 Task: Create a blank project BackTech with privacy Public and default view as List and in the team Taskers . Create three sections in the project as To-Do, Doing and Done
Action: Mouse moved to (263, 336)
Screenshot: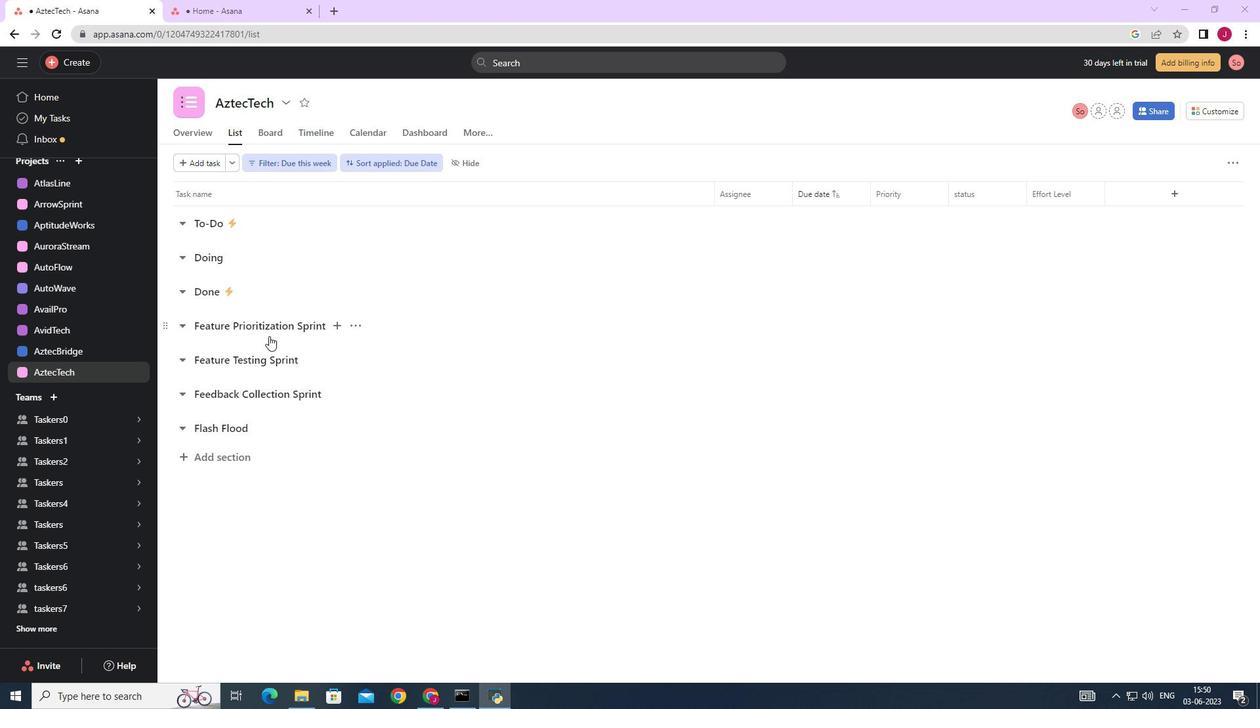 
Action: Mouse scrolled (263, 336) with delta (0, 0)
Screenshot: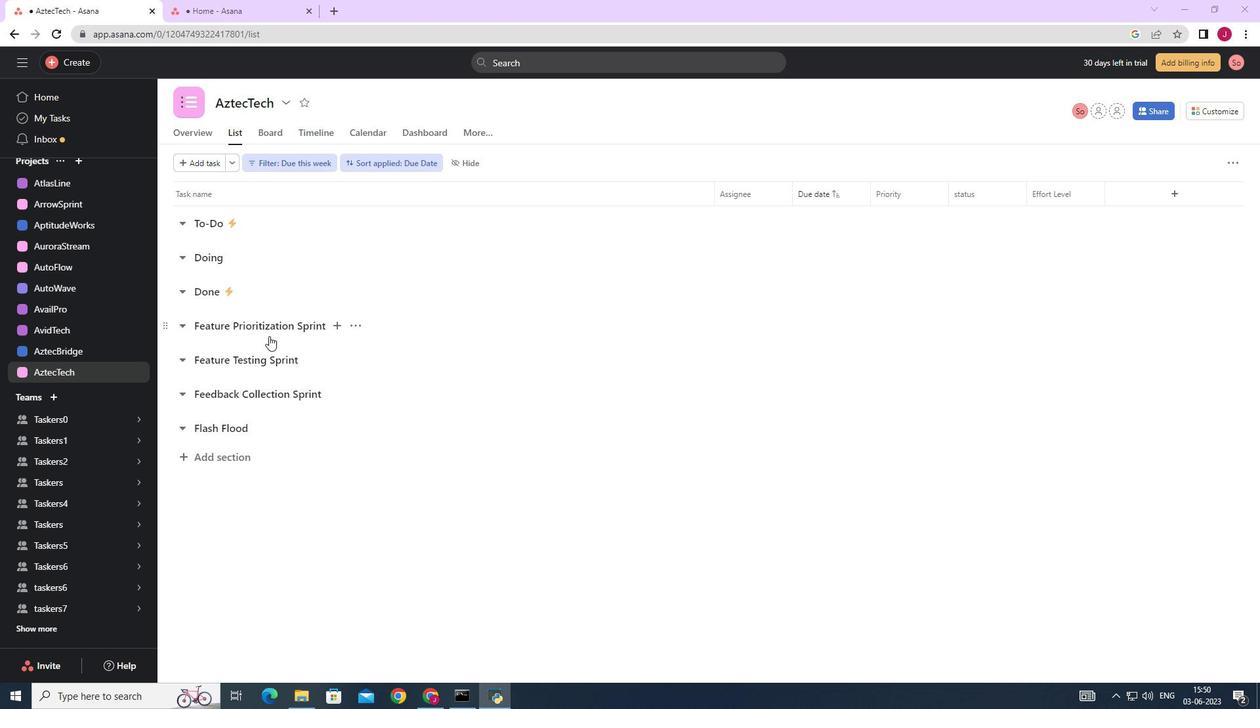 
Action: Mouse scrolled (263, 336) with delta (0, 0)
Screenshot: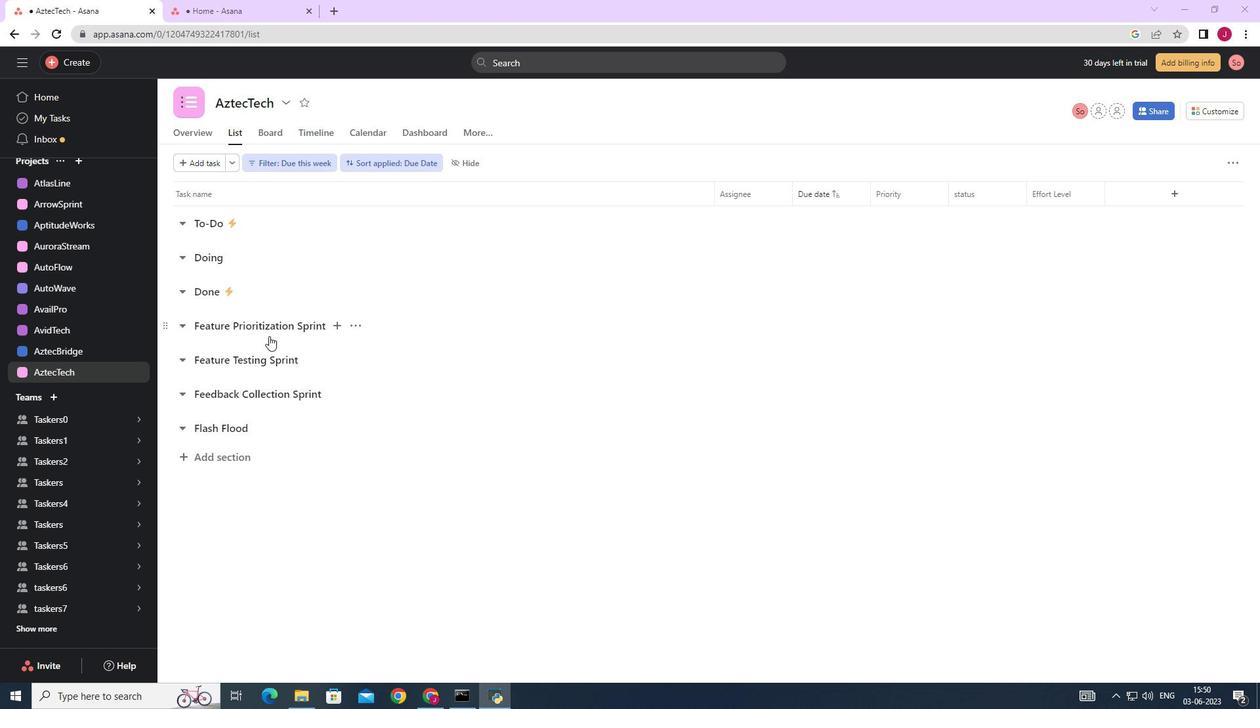 
Action: Mouse scrolled (263, 336) with delta (0, 0)
Screenshot: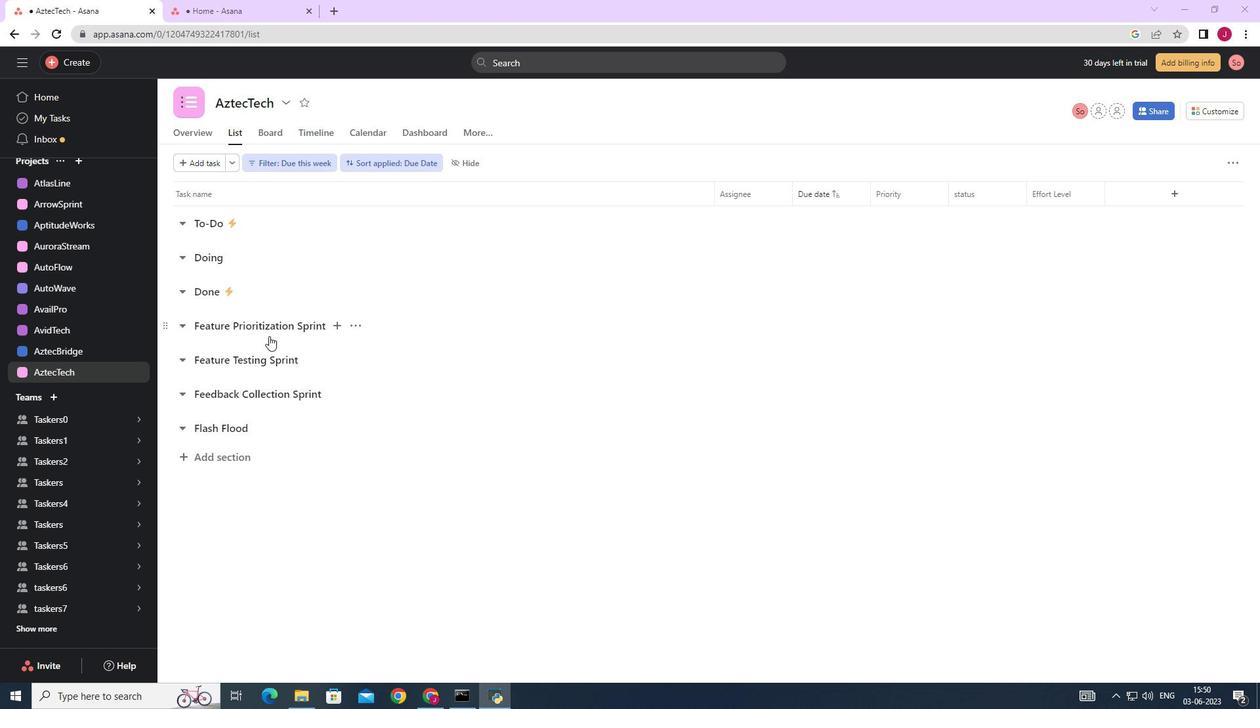 
Action: Mouse scrolled (263, 336) with delta (0, 0)
Screenshot: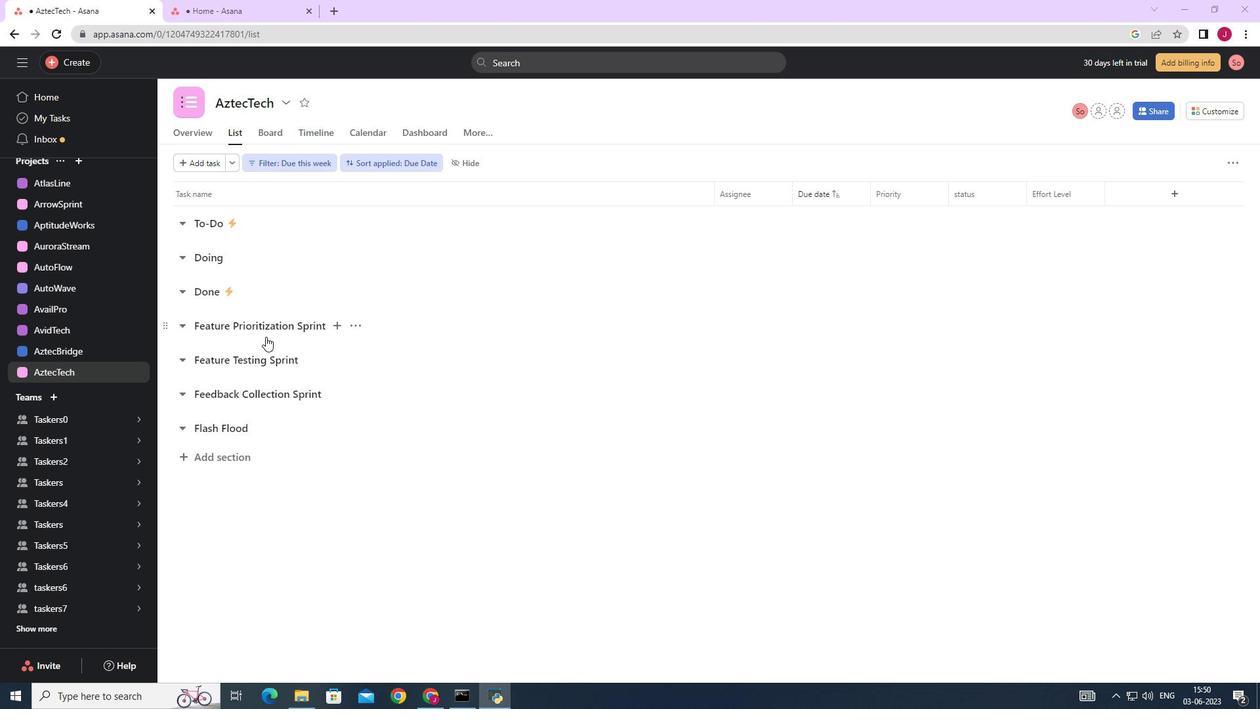 
Action: Mouse scrolled (263, 336) with delta (0, 0)
Screenshot: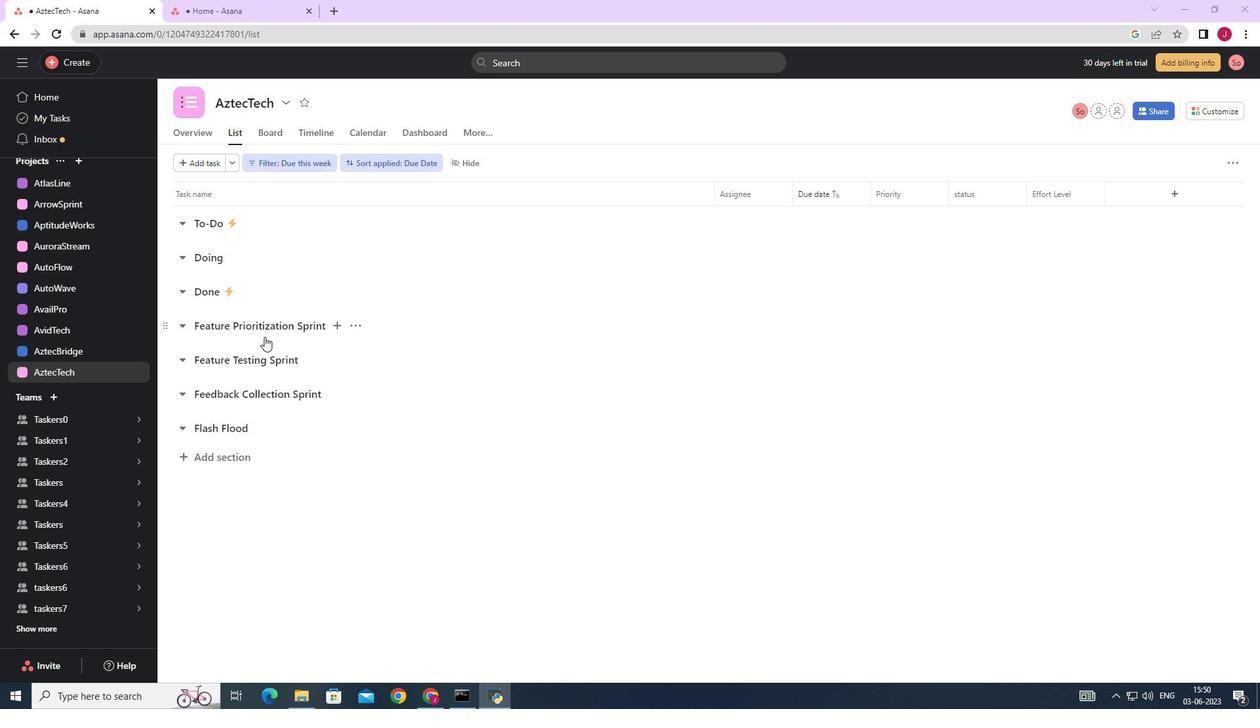 
Action: Mouse moved to (70, 173)
Screenshot: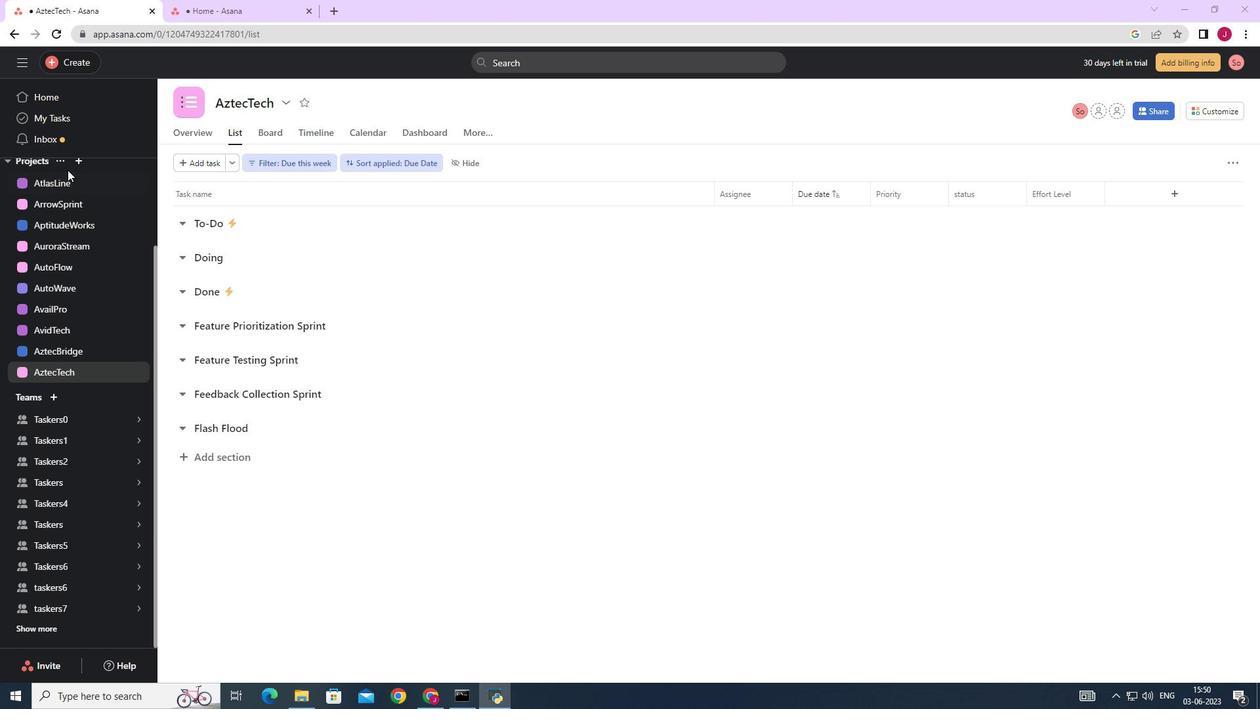 
Action: Mouse scrolled (70, 173) with delta (0, 0)
Screenshot: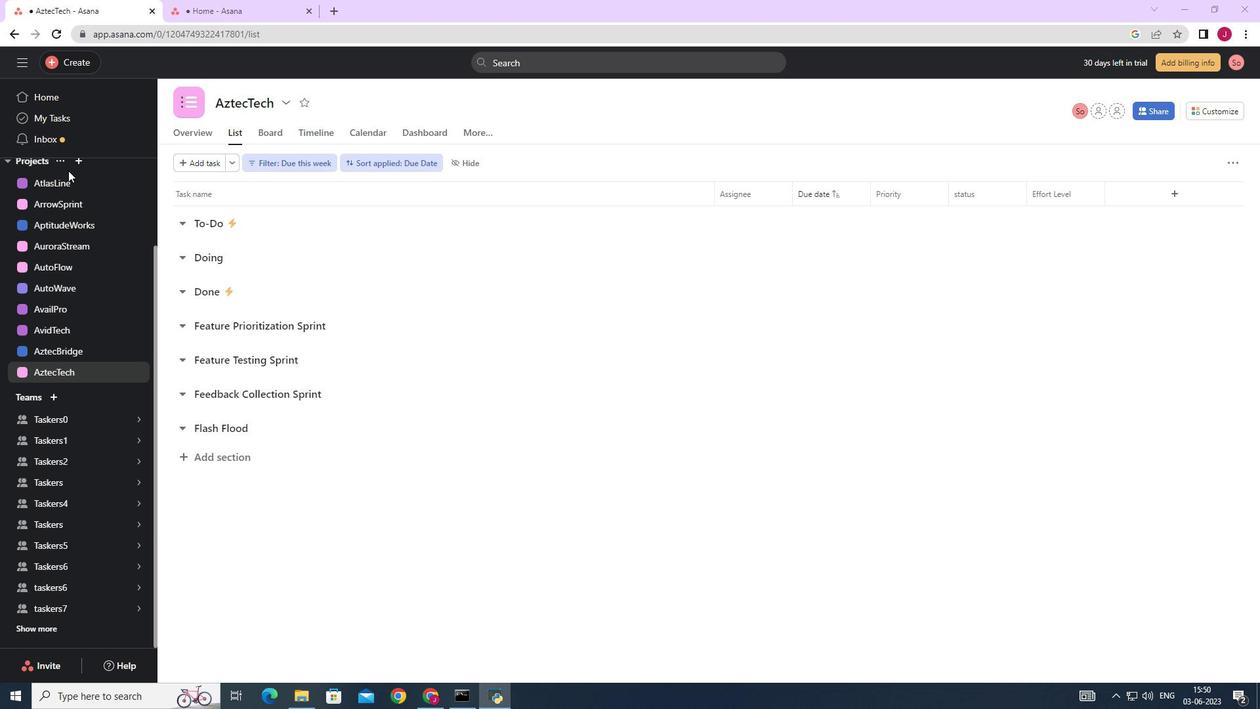 
Action: Mouse scrolled (70, 173) with delta (0, 0)
Screenshot: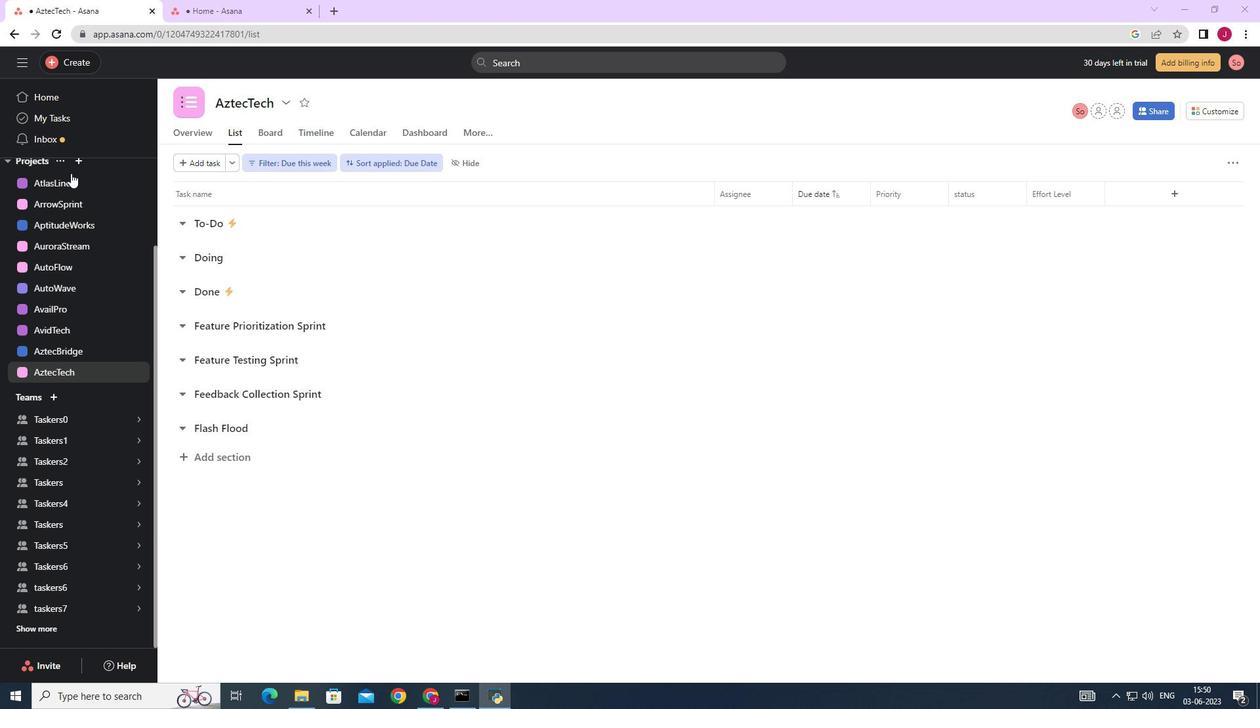 
Action: Mouse moved to (72, 267)
Screenshot: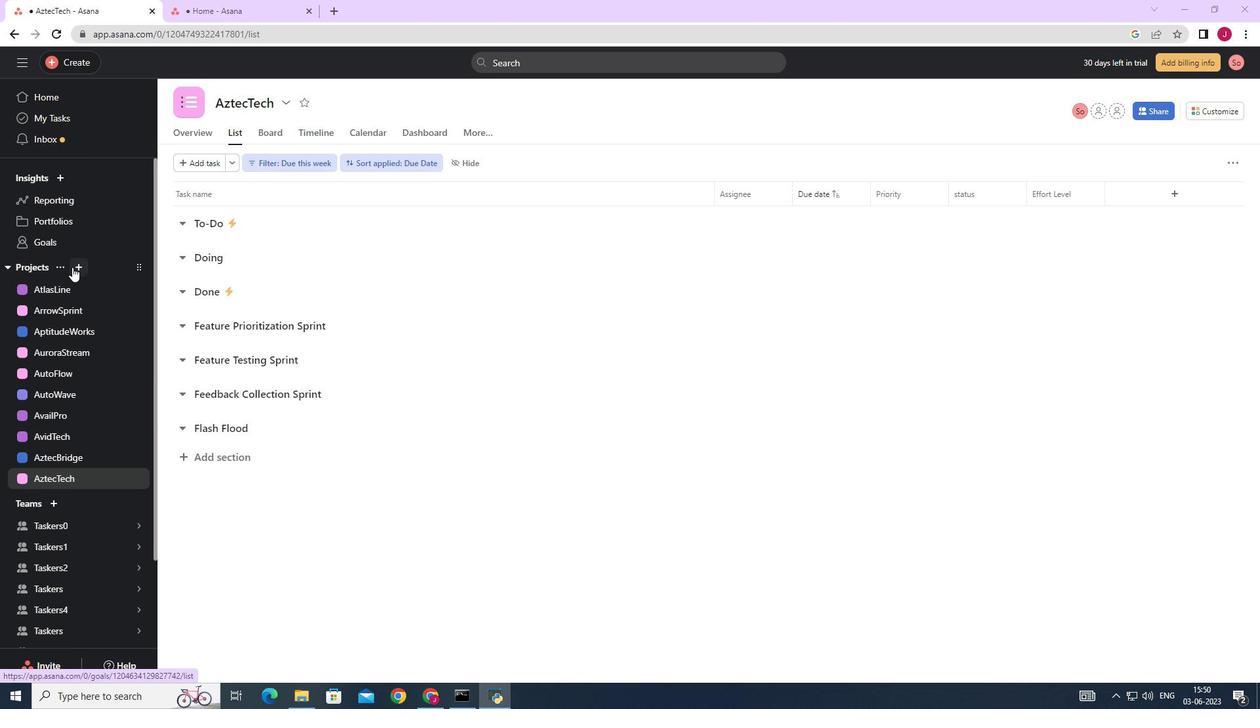
Action: Mouse pressed left at (72, 267)
Screenshot: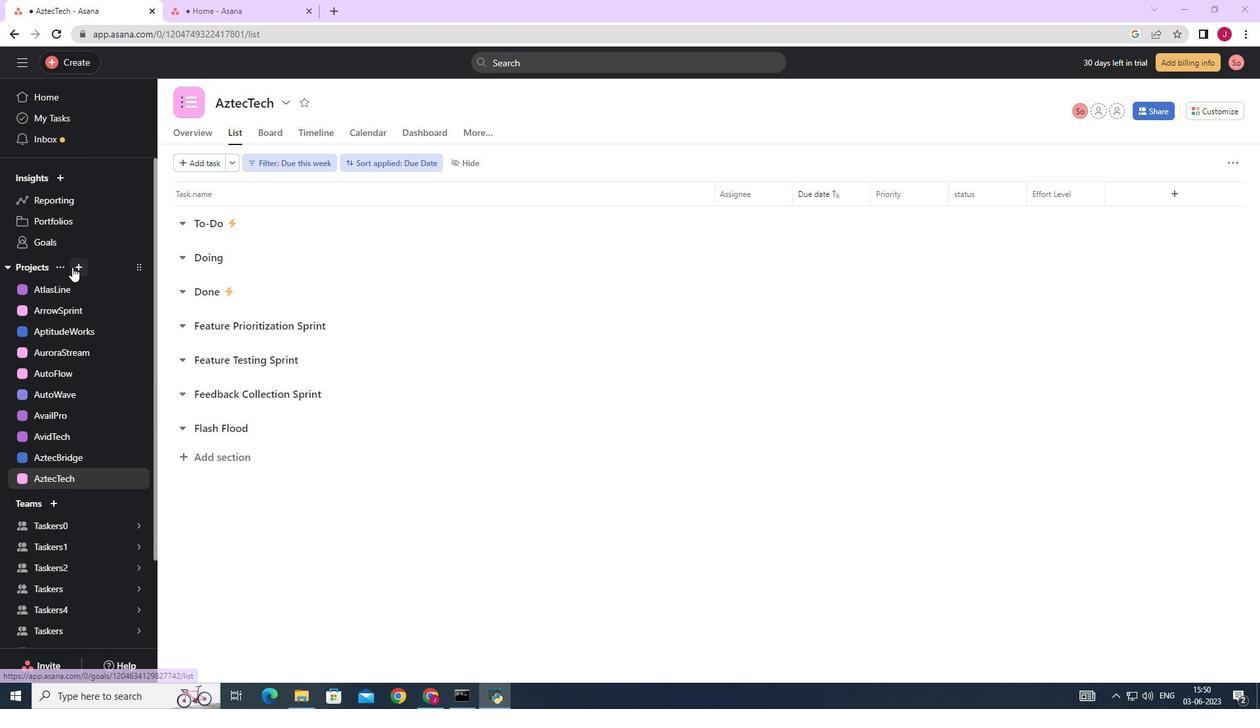 
Action: Mouse moved to (114, 292)
Screenshot: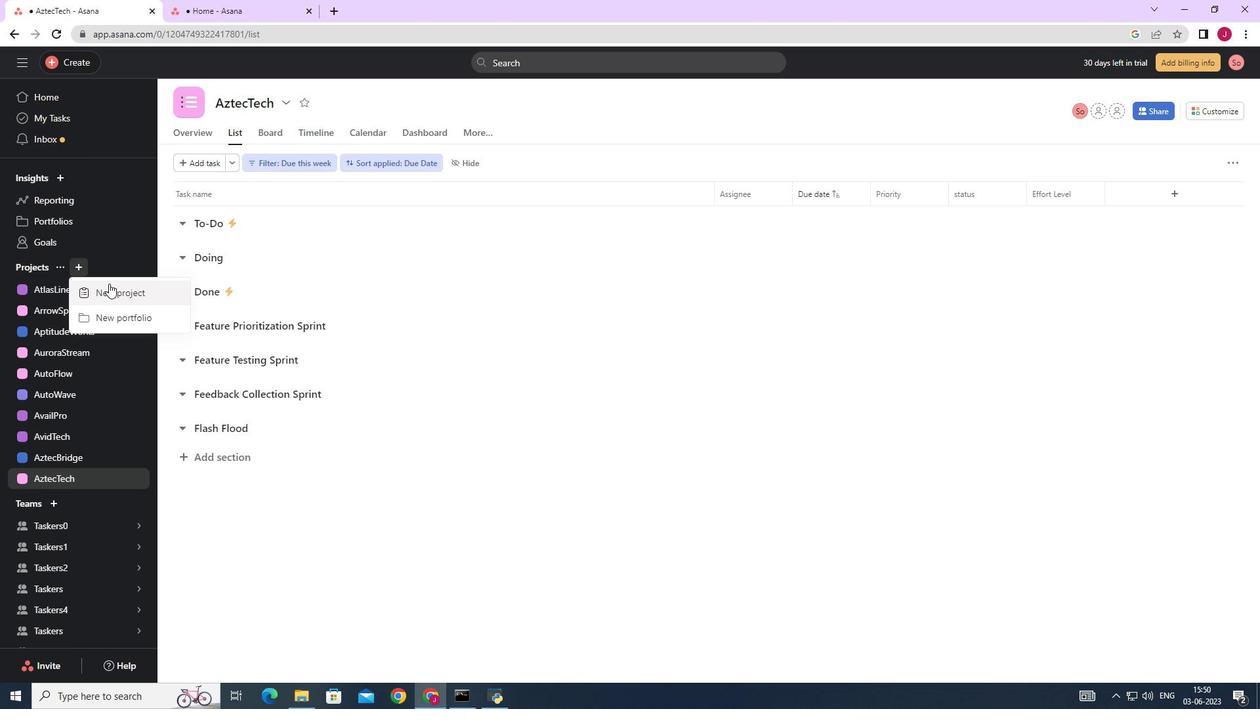 
Action: Mouse pressed left at (114, 292)
Screenshot: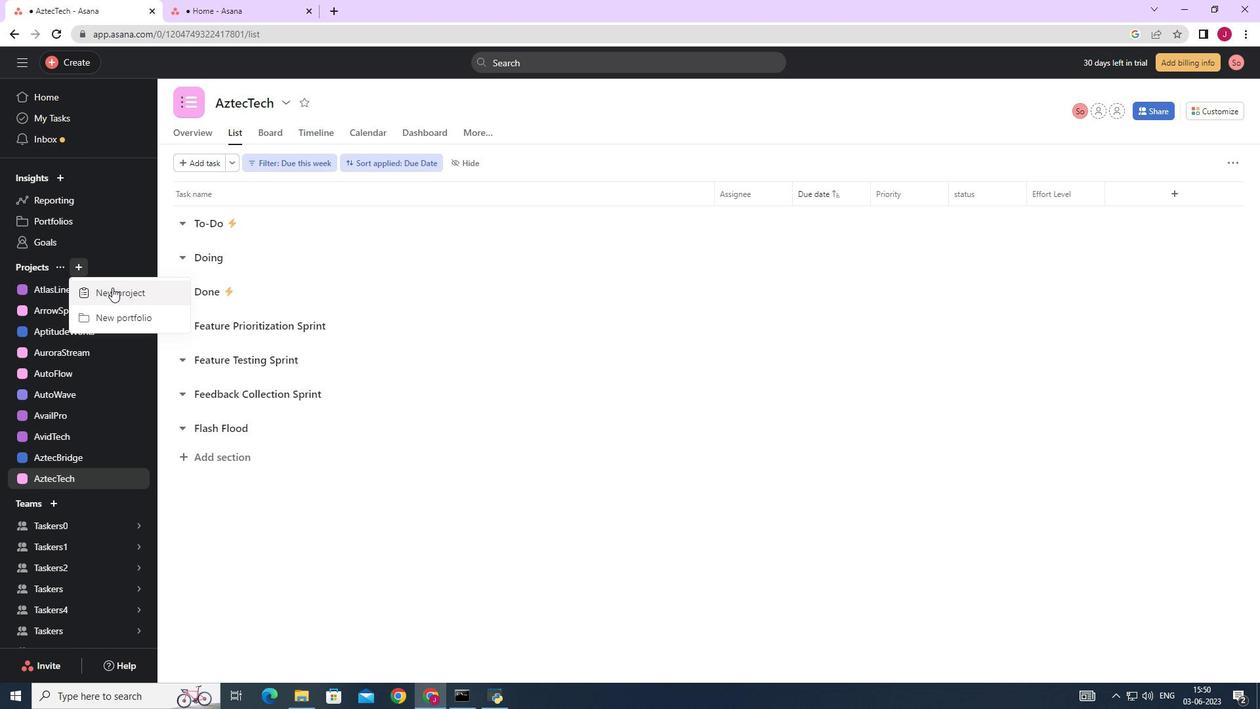 
Action: Mouse moved to (528, 272)
Screenshot: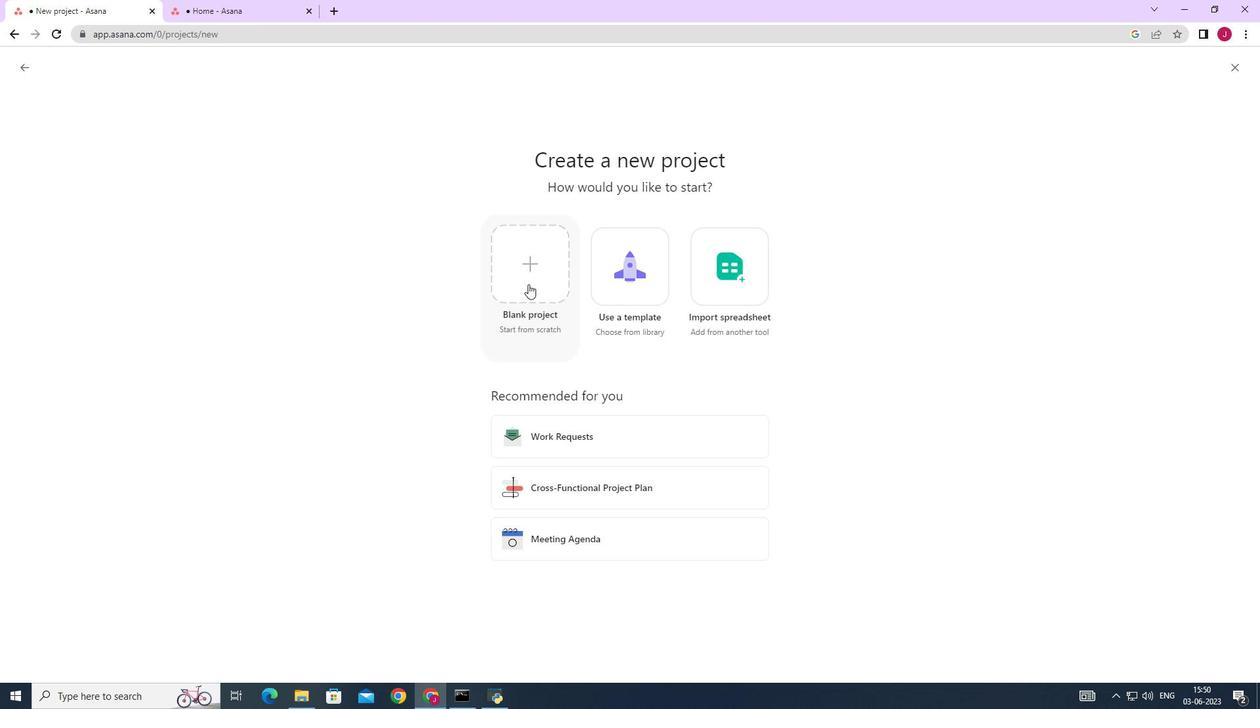 
Action: Mouse pressed left at (528, 272)
Screenshot: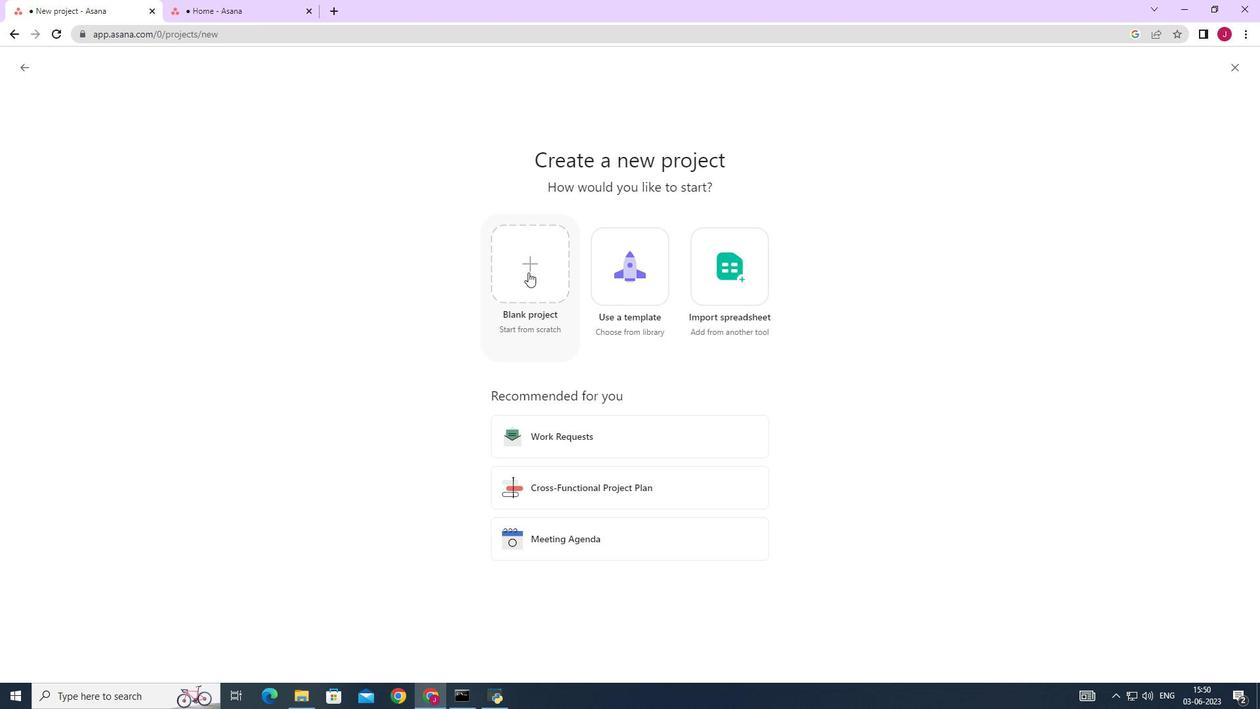 
Action: Mouse moved to (317, 175)
Screenshot: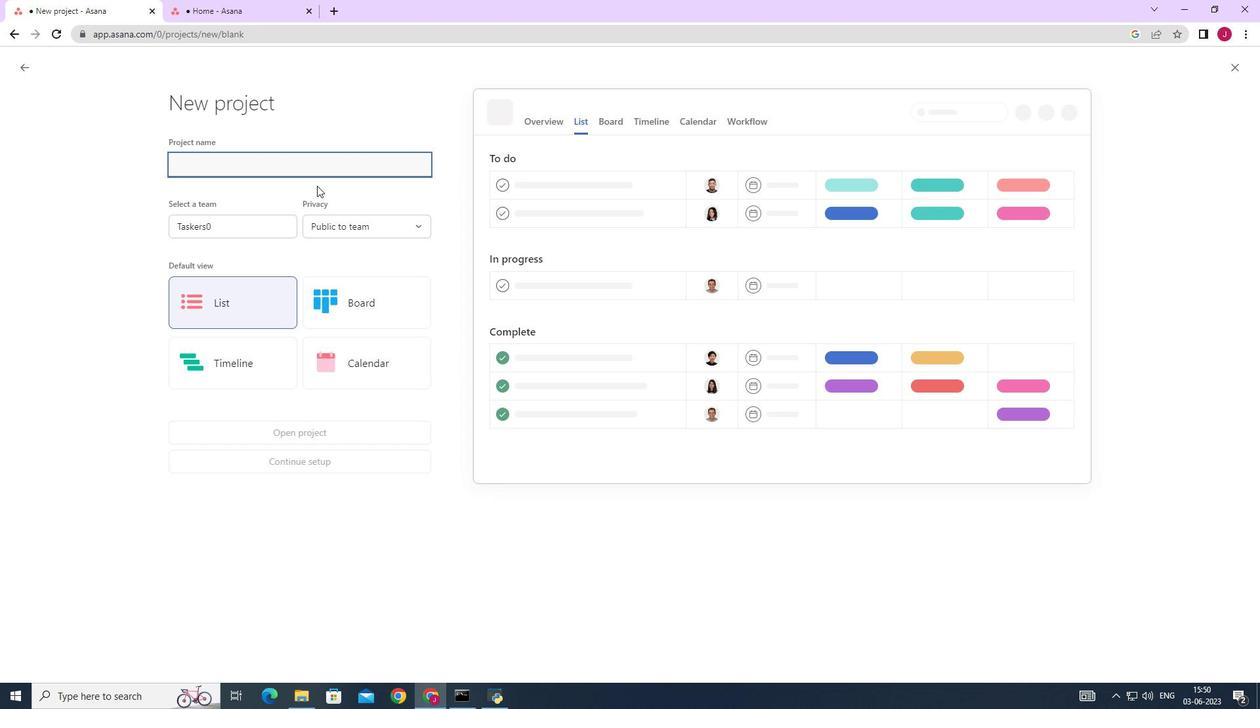 
Action: Key pressed <Key.caps_lock>B<Key.caps_lock>ack<Key.space><Key.backspace><Key.caps_lock>T<Key.caps_lock>ech
Screenshot: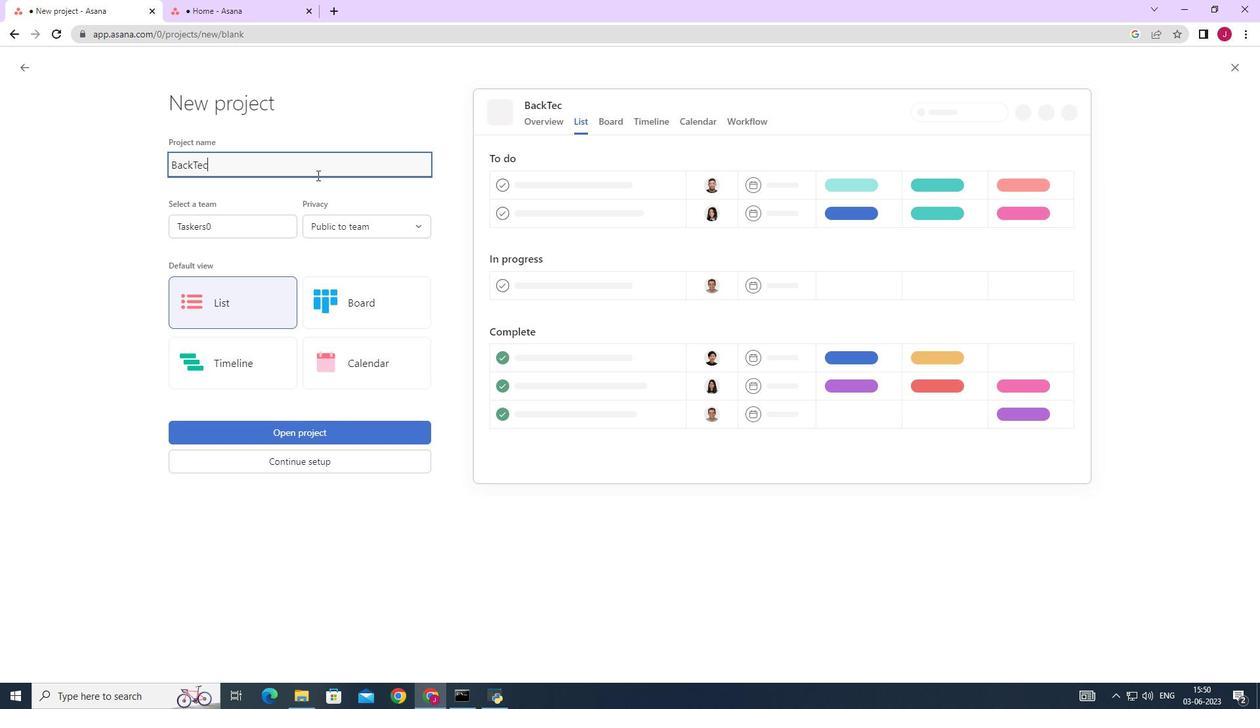 
Action: Mouse moved to (247, 221)
Screenshot: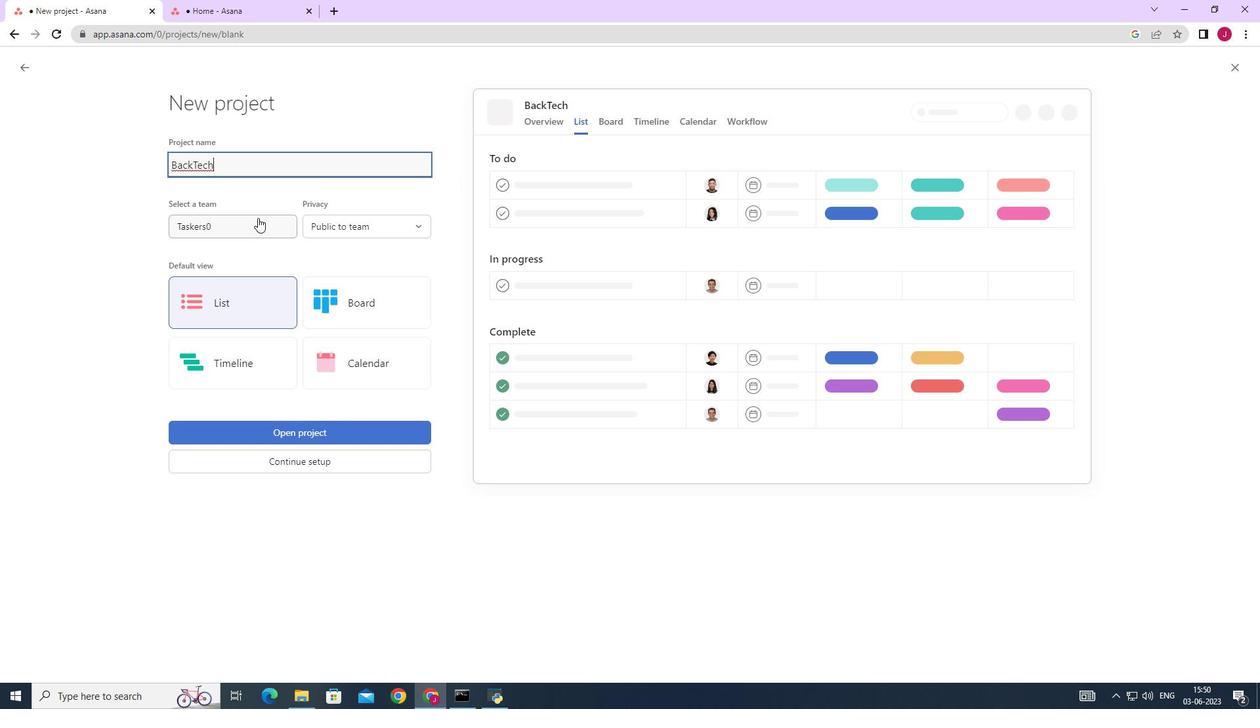 
Action: Mouse pressed left at (247, 221)
Screenshot: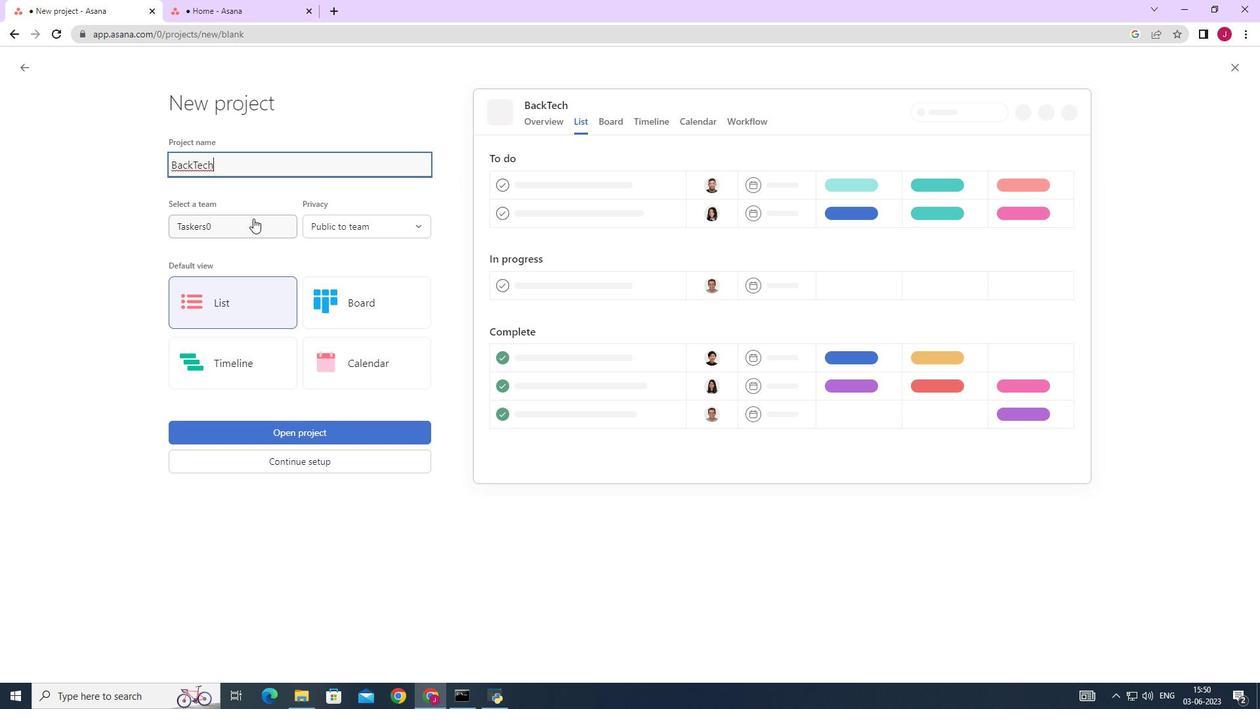 
Action: Mouse moved to (234, 250)
Screenshot: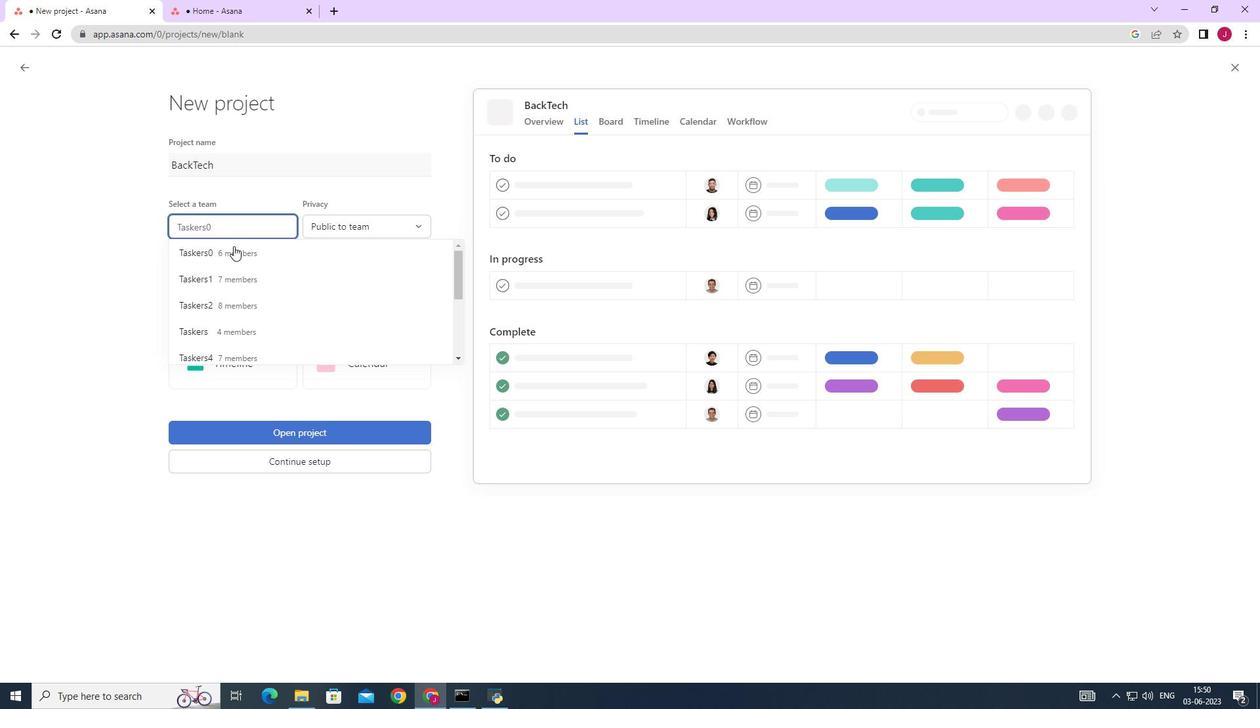
Action: Mouse pressed left at (234, 250)
Screenshot: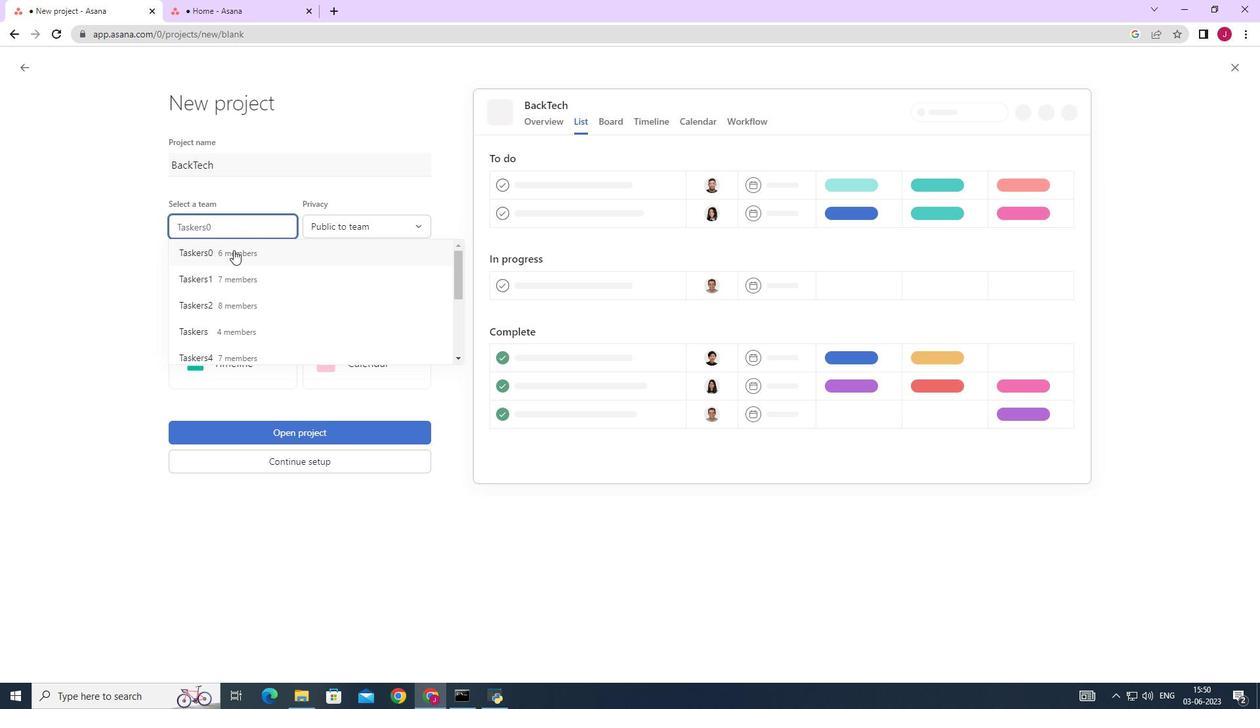 
Action: Mouse moved to (362, 224)
Screenshot: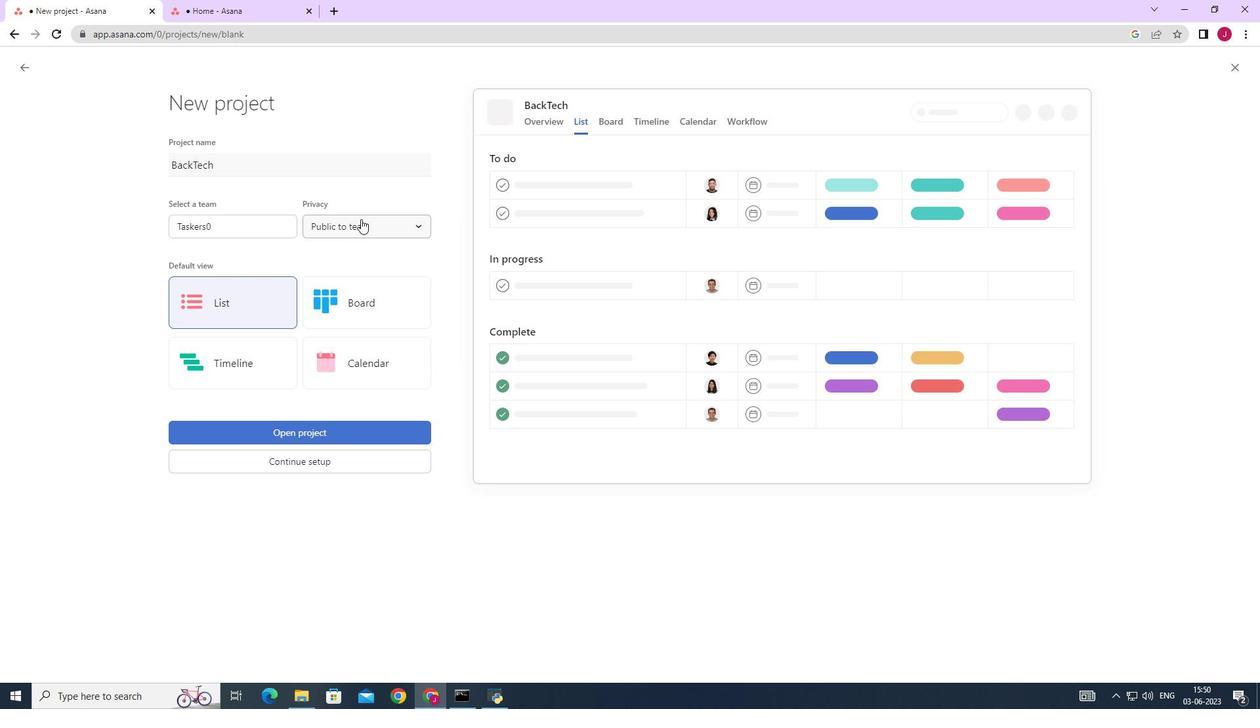 
Action: Mouse pressed left at (362, 224)
Screenshot: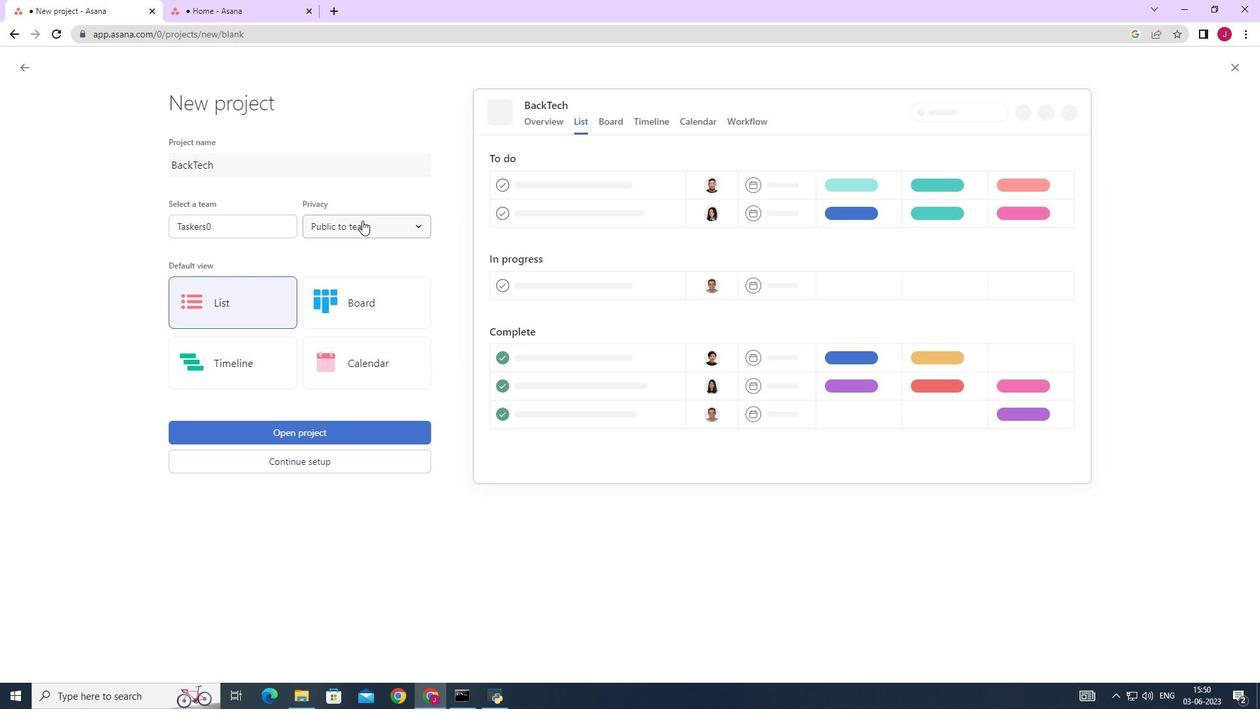 
Action: Mouse moved to (361, 249)
Screenshot: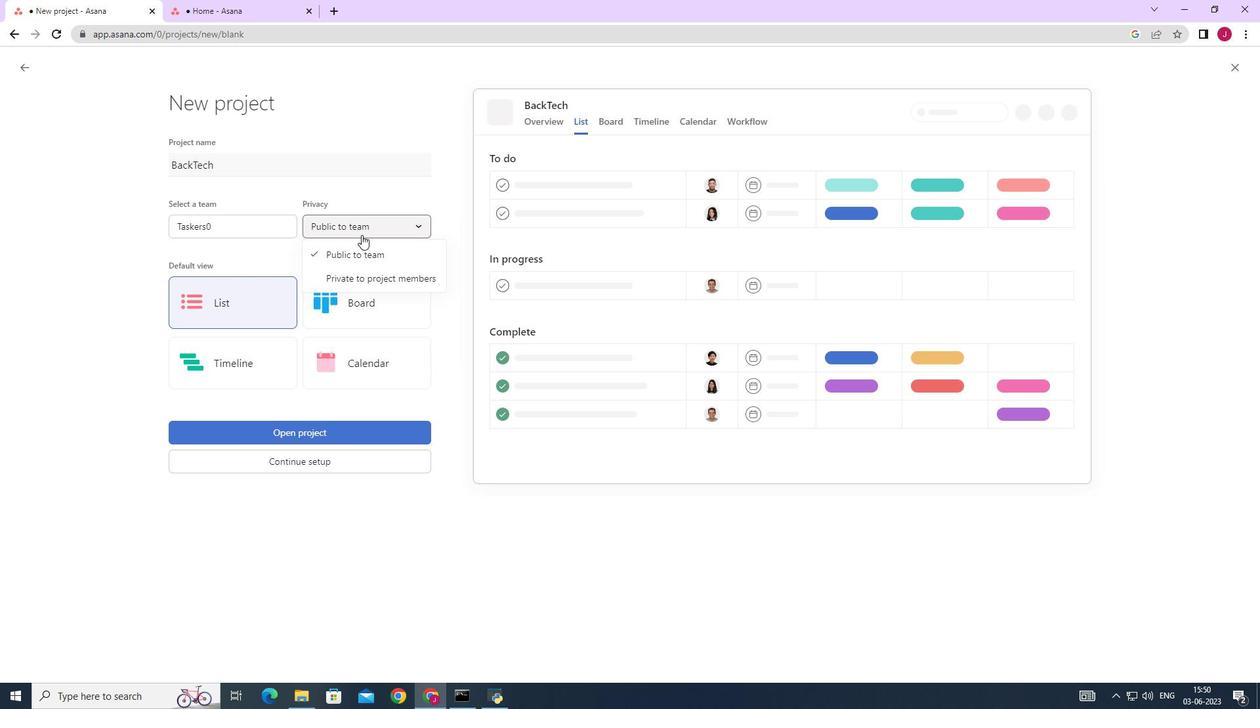 
Action: Mouse pressed left at (361, 249)
Screenshot: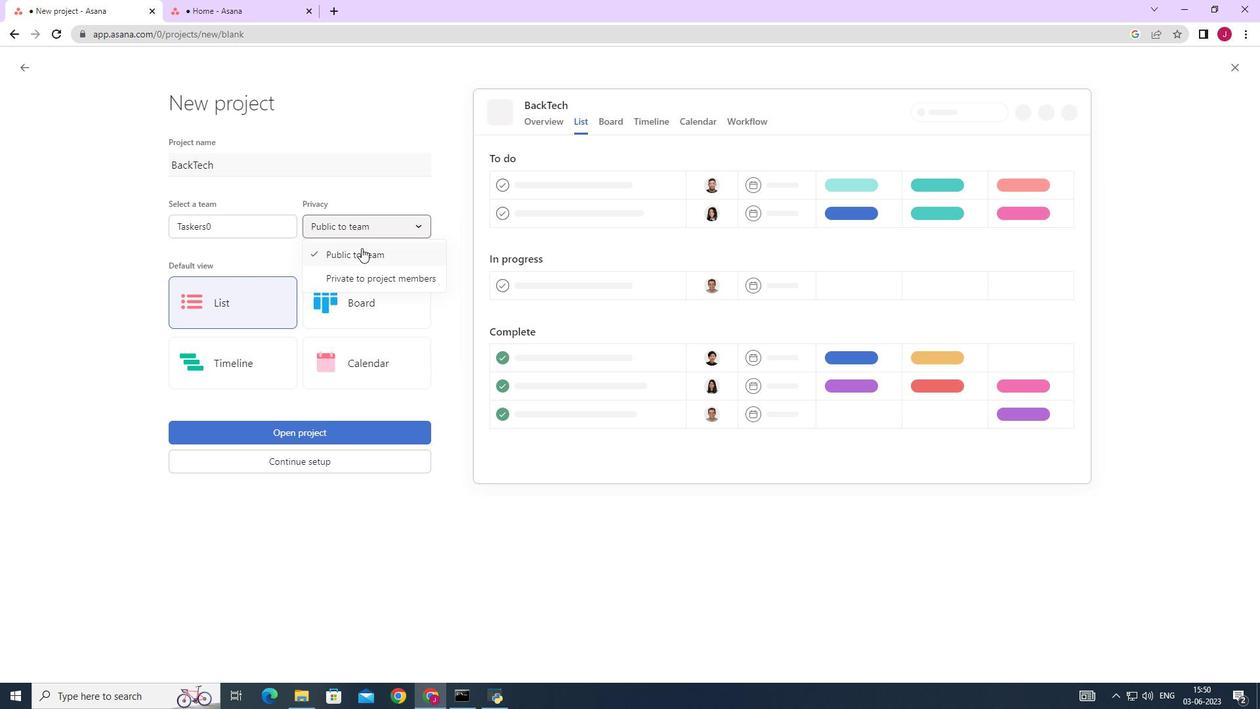 
Action: Mouse moved to (238, 307)
Screenshot: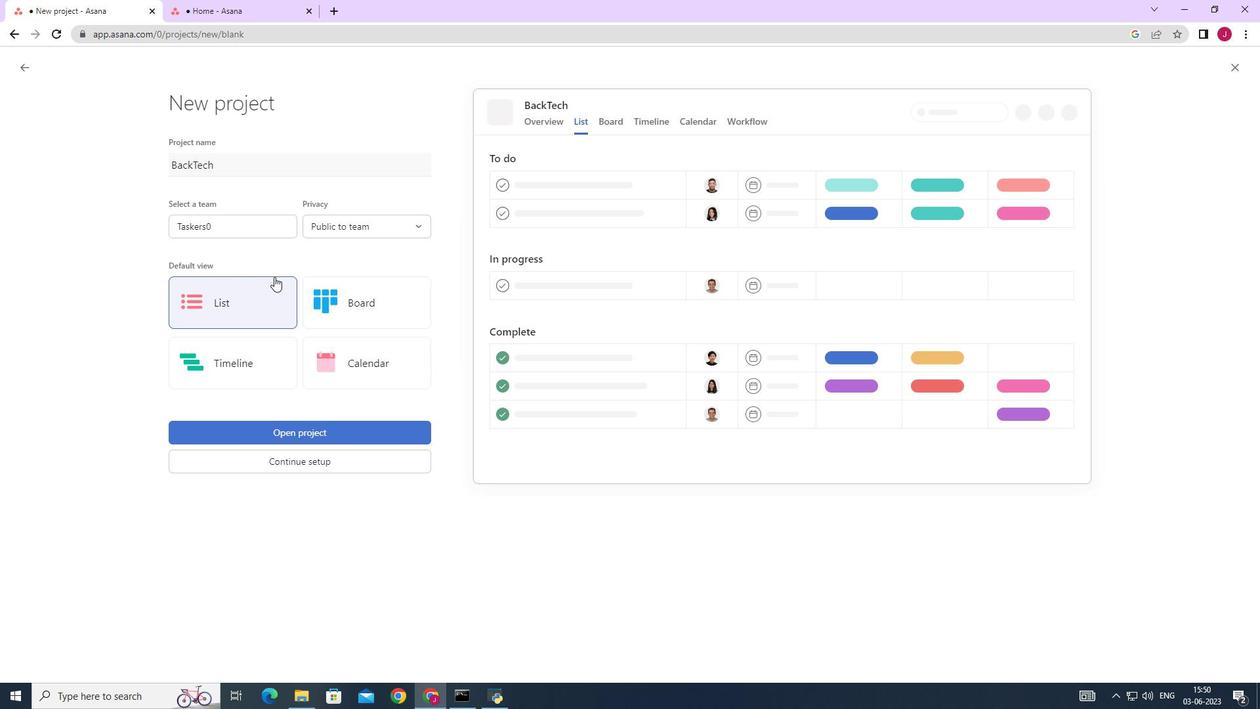 
Action: Mouse pressed left at (238, 307)
Screenshot: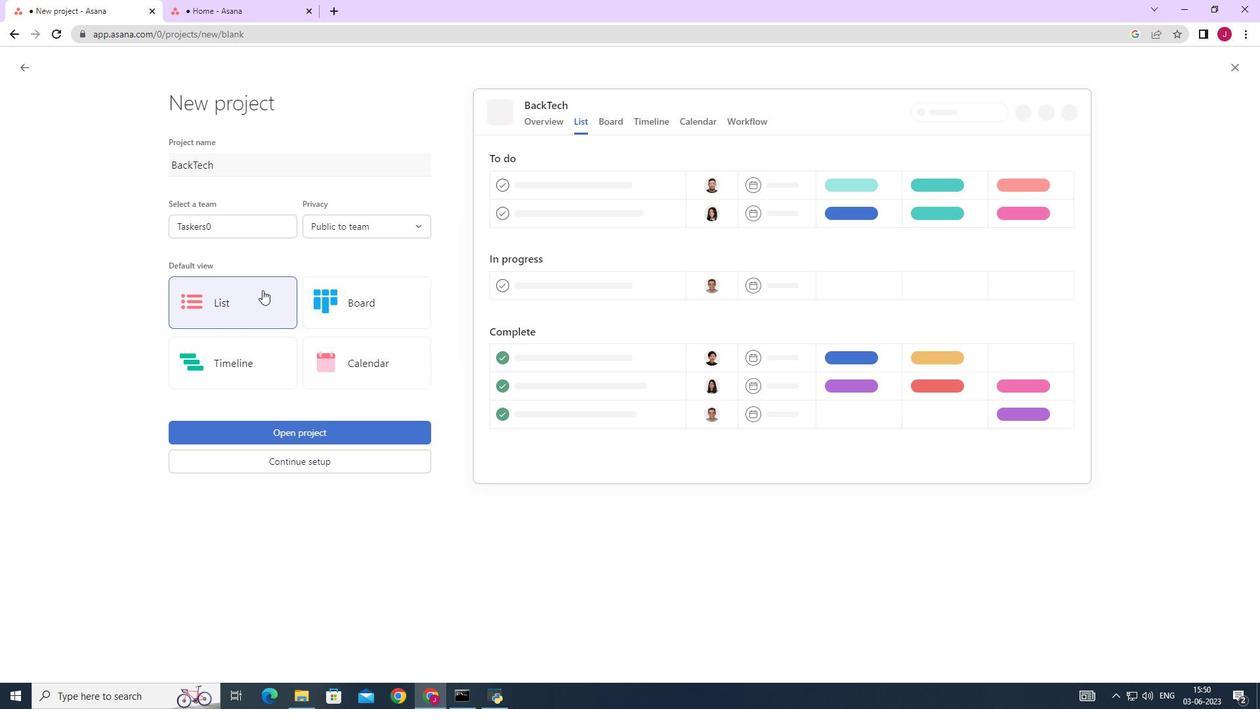 
Action: Mouse moved to (304, 432)
Screenshot: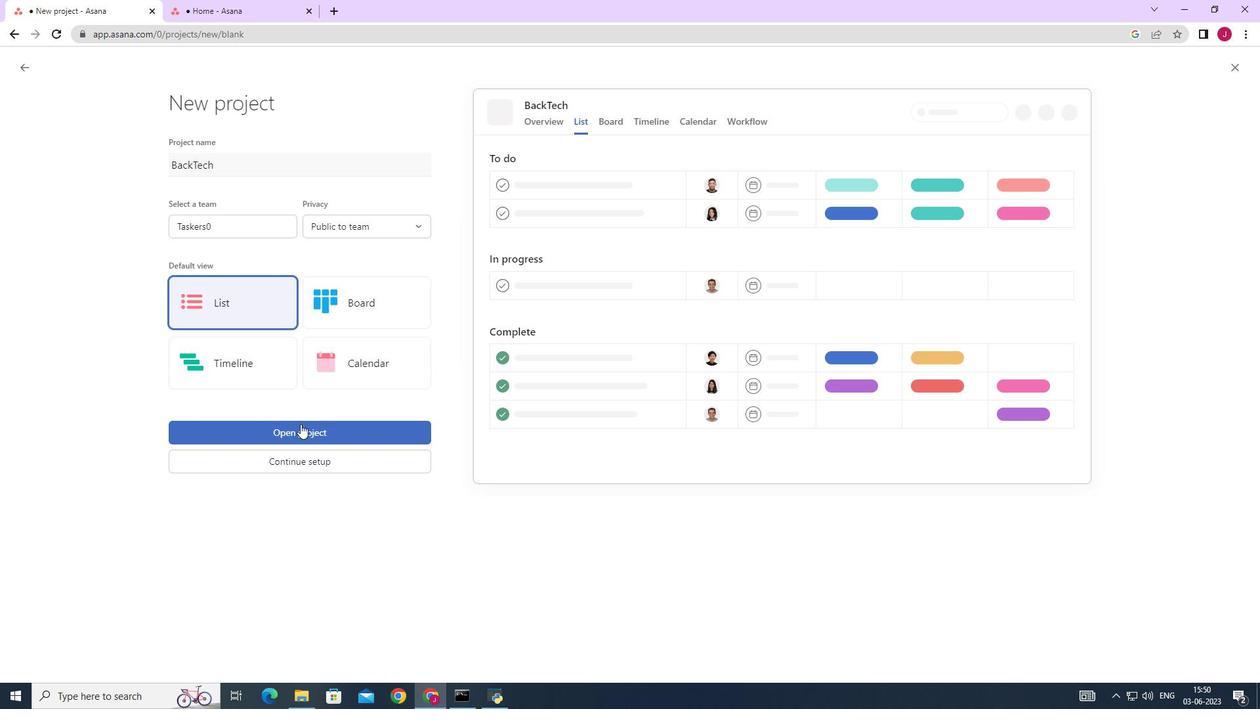 
Action: Mouse pressed left at (304, 432)
Screenshot: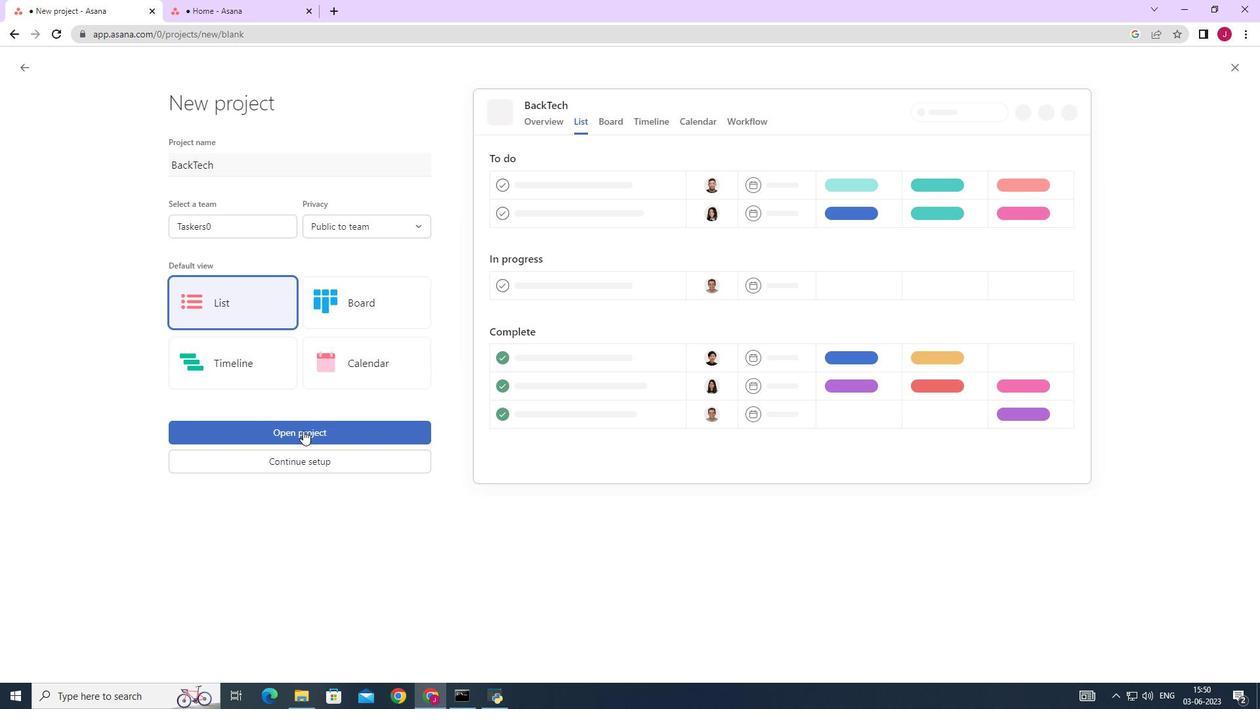 
Action: Mouse moved to (232, 287)
Screenshot: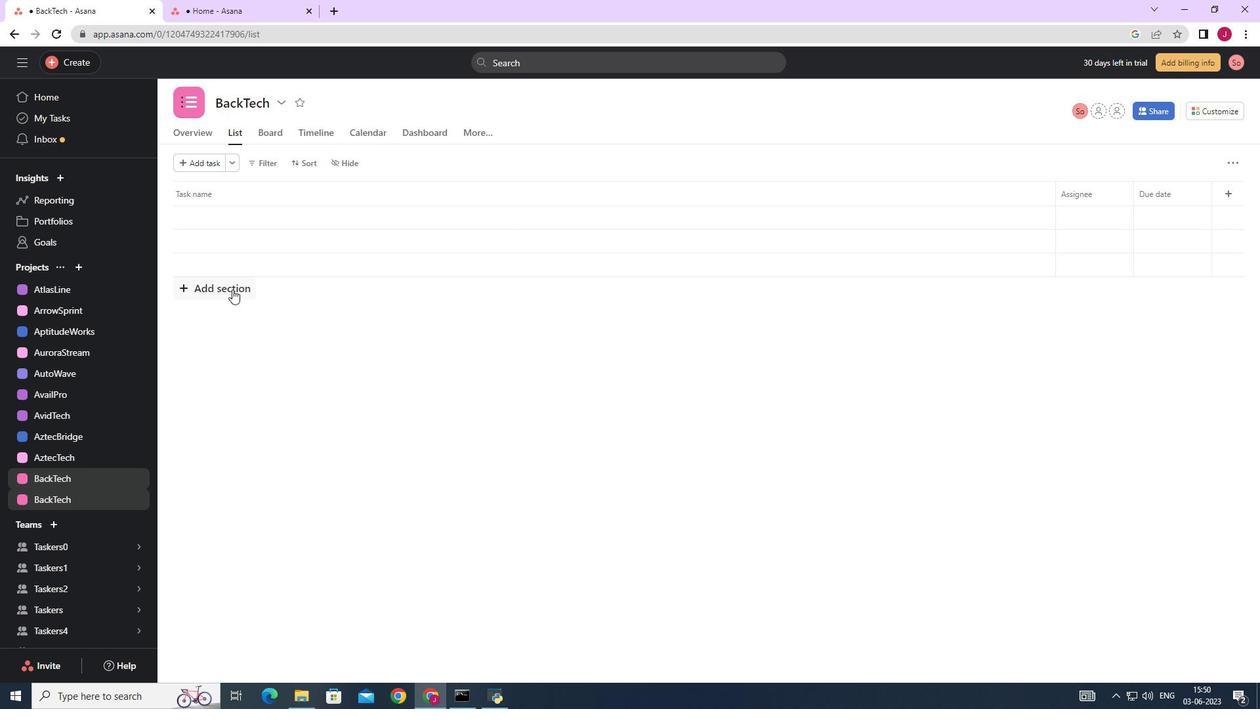 
Action: Mouse pressed left at (232, 287)
Screenshot: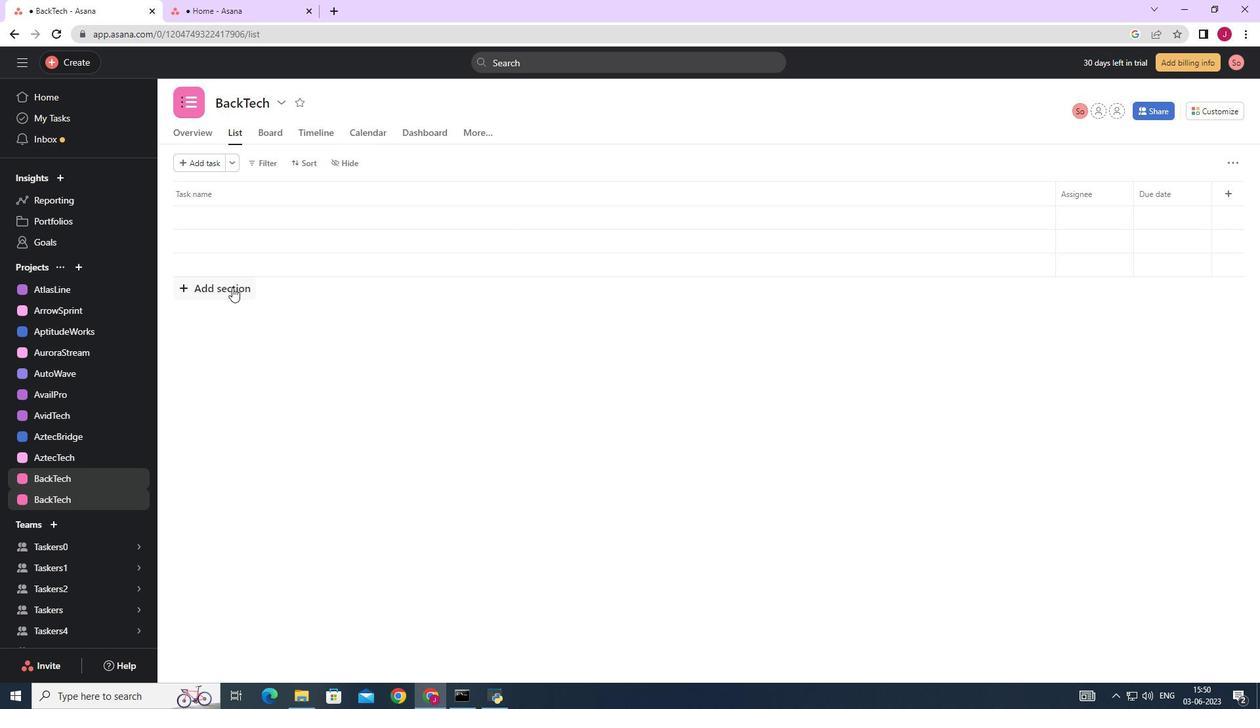 
Action: Mouse moved to (232, 286)
Screenshot: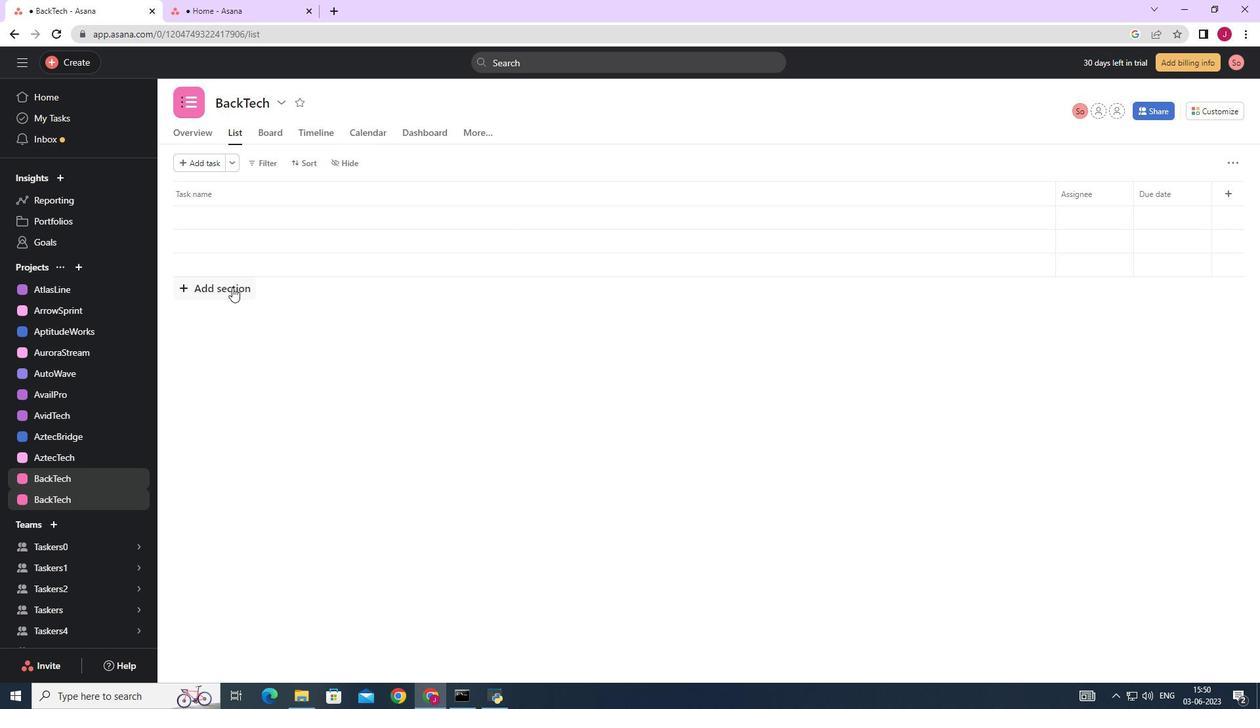 
Action: Key pressed <Key.caps_lock>T<Key.caps_lock>o-<Key.caps_lock>D<Key.caps_lock>o
Screenshot: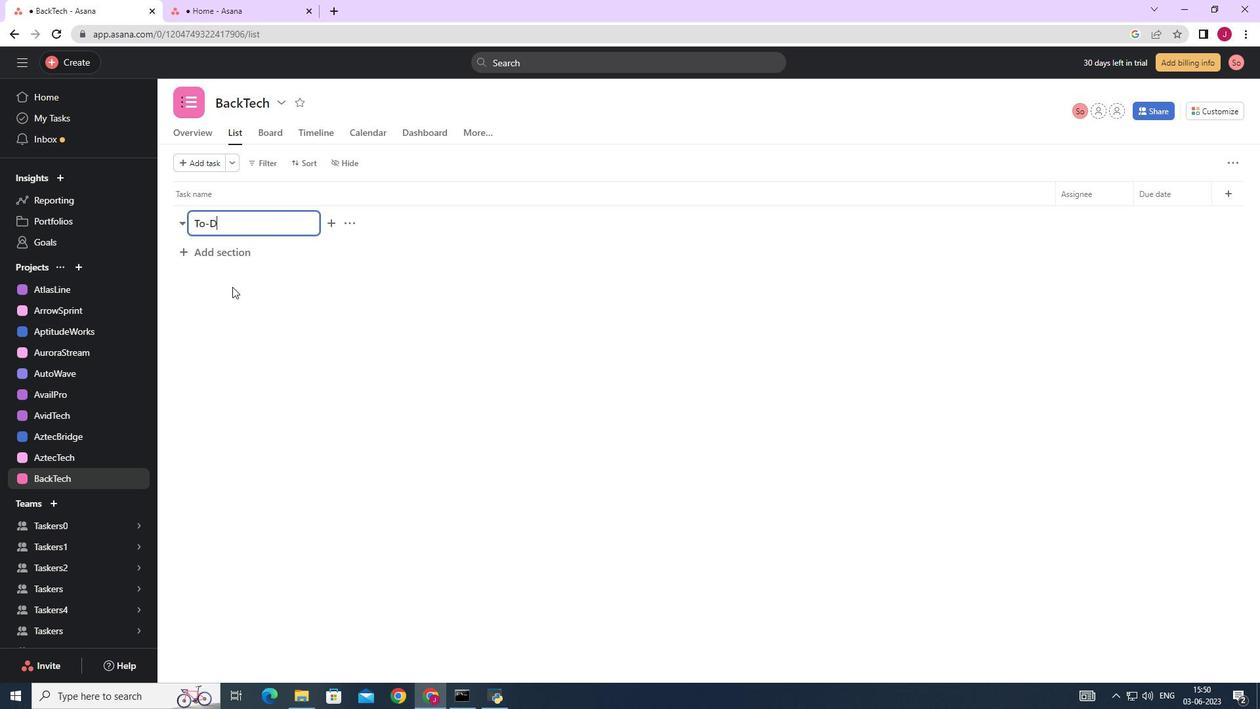 
Action: Mouse moved to (246, 253)
Screenshot: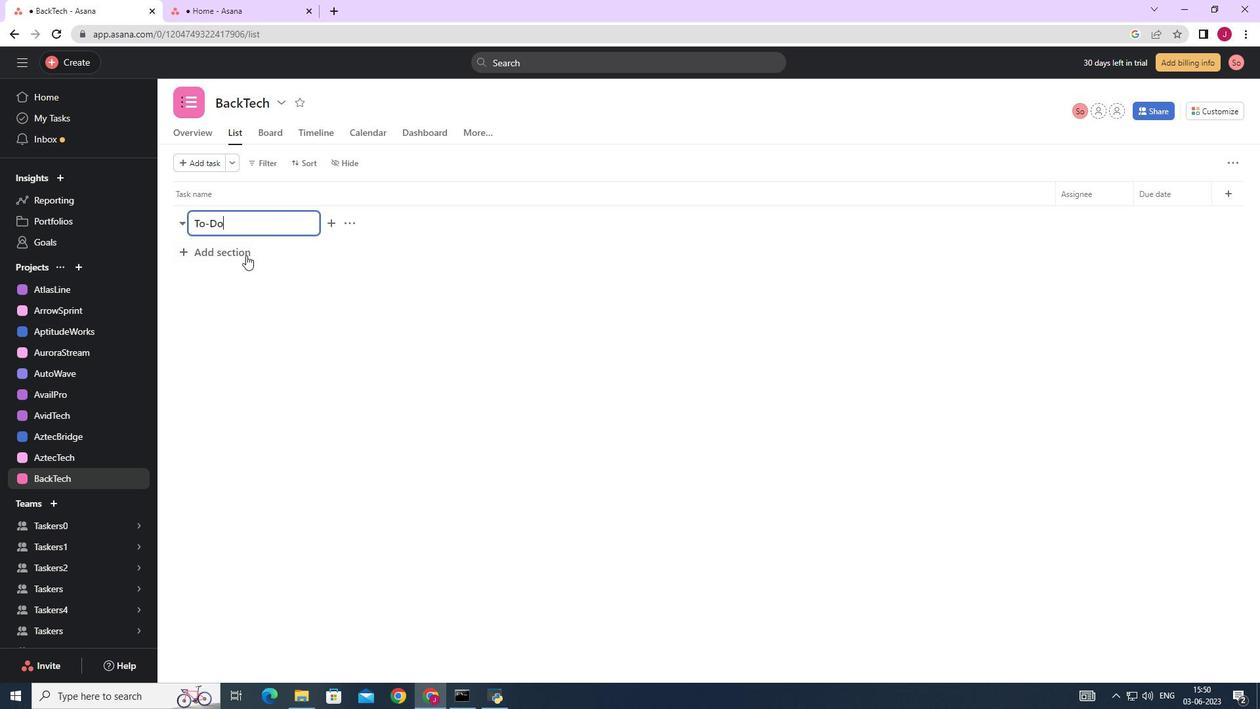 
Action: Mouse pressed left at (246, 253)
Screenshot: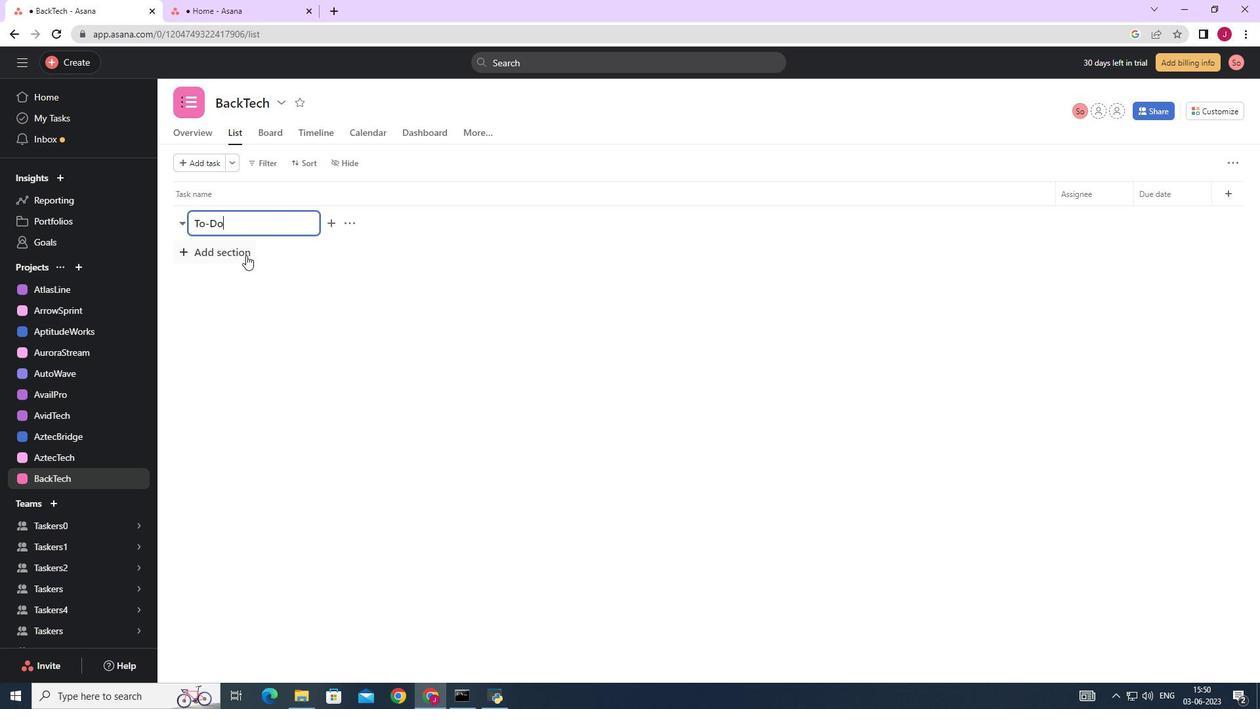 
Action: Mouse moved to (246, 253)
Screenshot: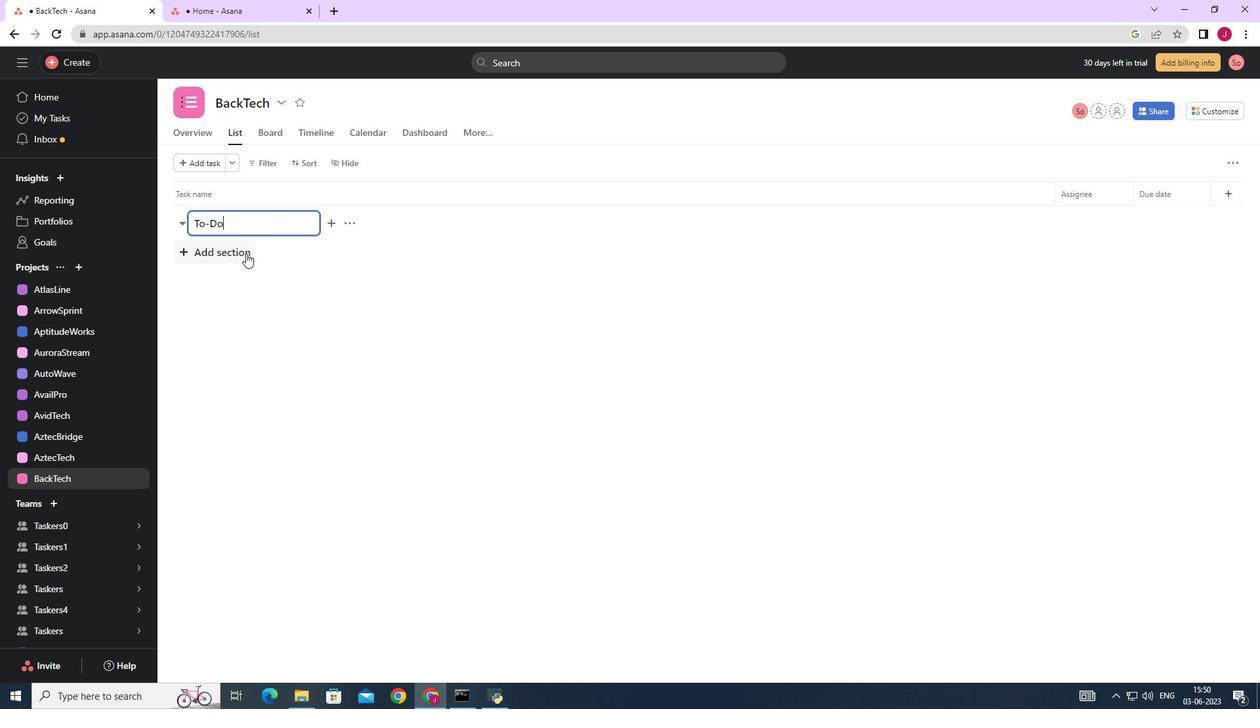 
Action: Key pressed <Key.caps_lock>D<Key.caps_lock>oing
Screenshot: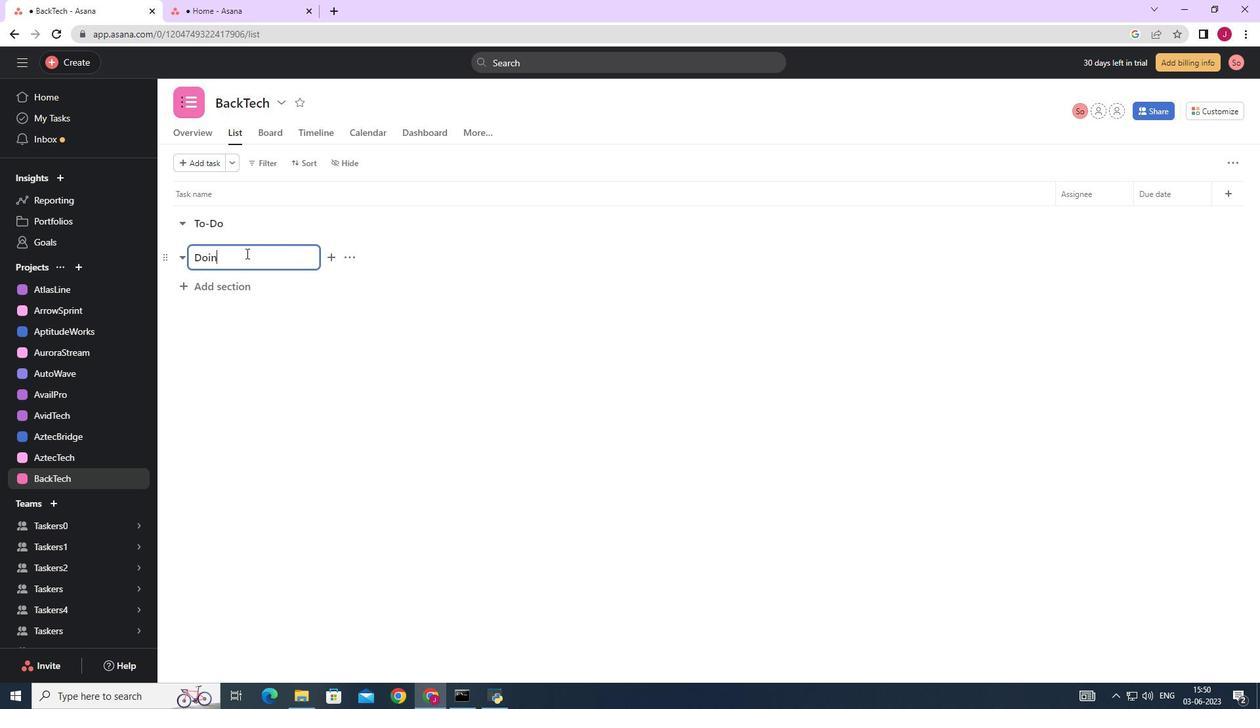 
Action: Mouse moved to (224, 286)
Screenshot: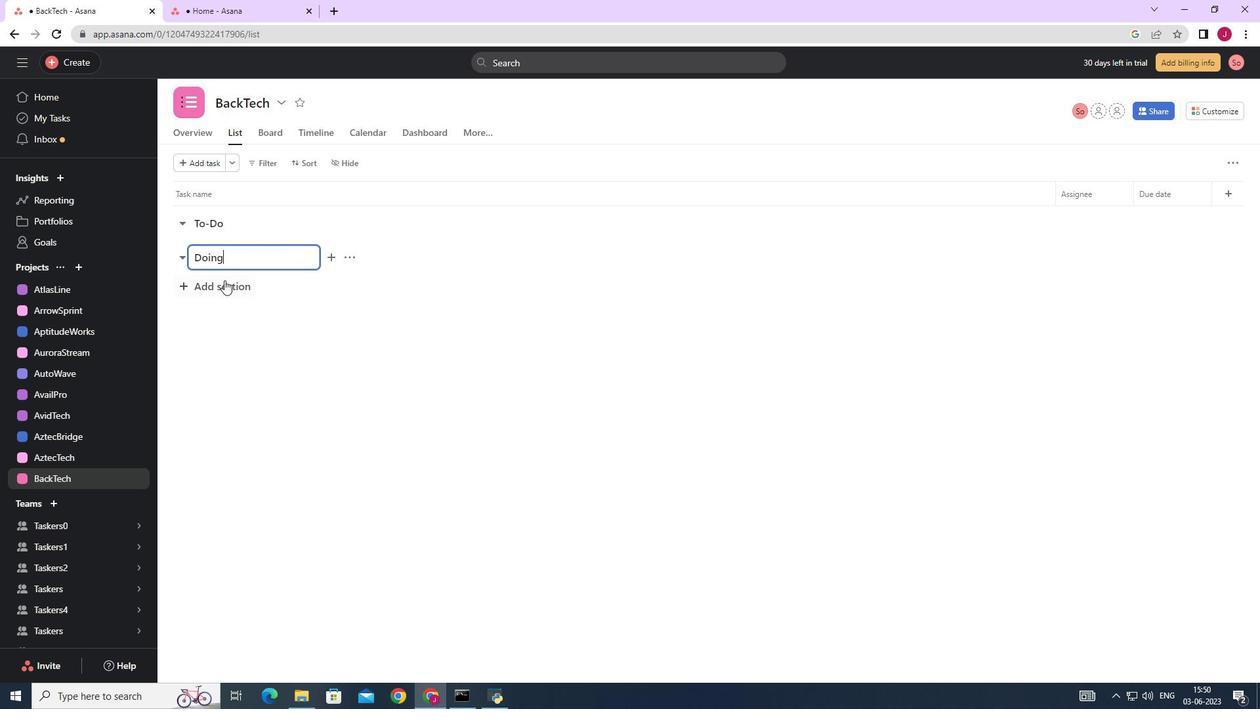
Action: Mouse pressed left at (224, 286)
Screenshot: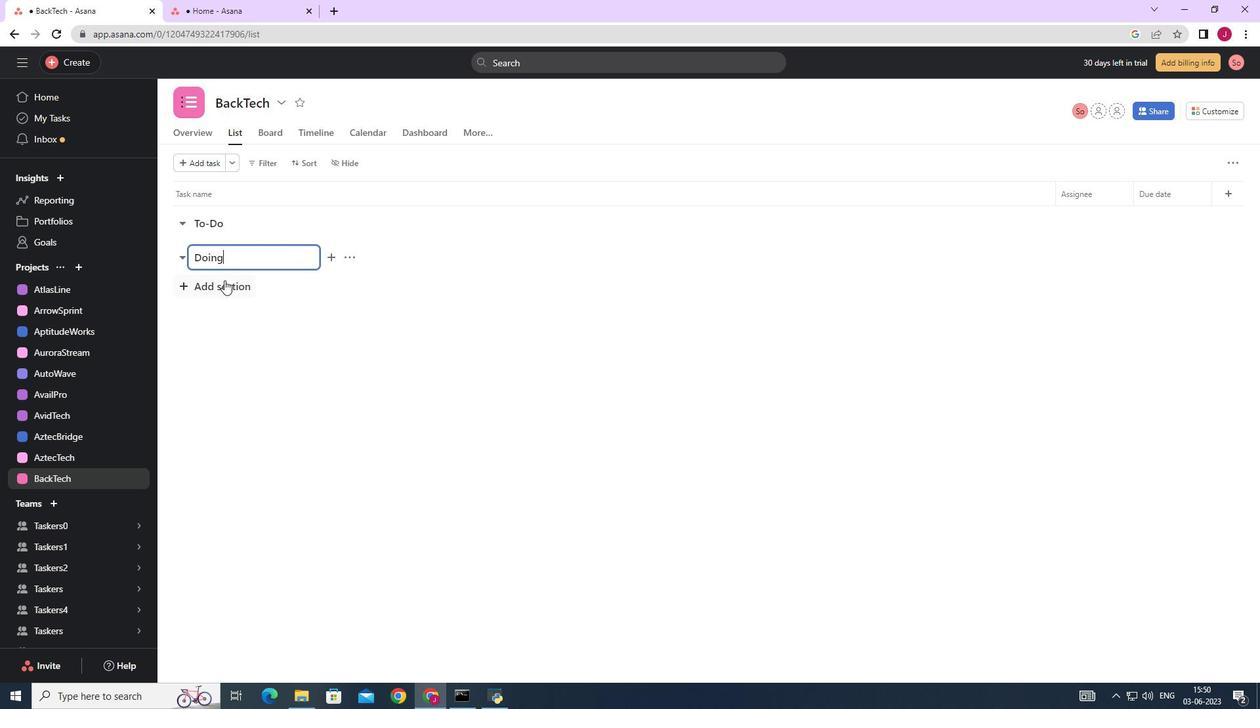 
Action: Key pressed <Key.caps_lock>D<Key.caps_lock>one
Screenshot: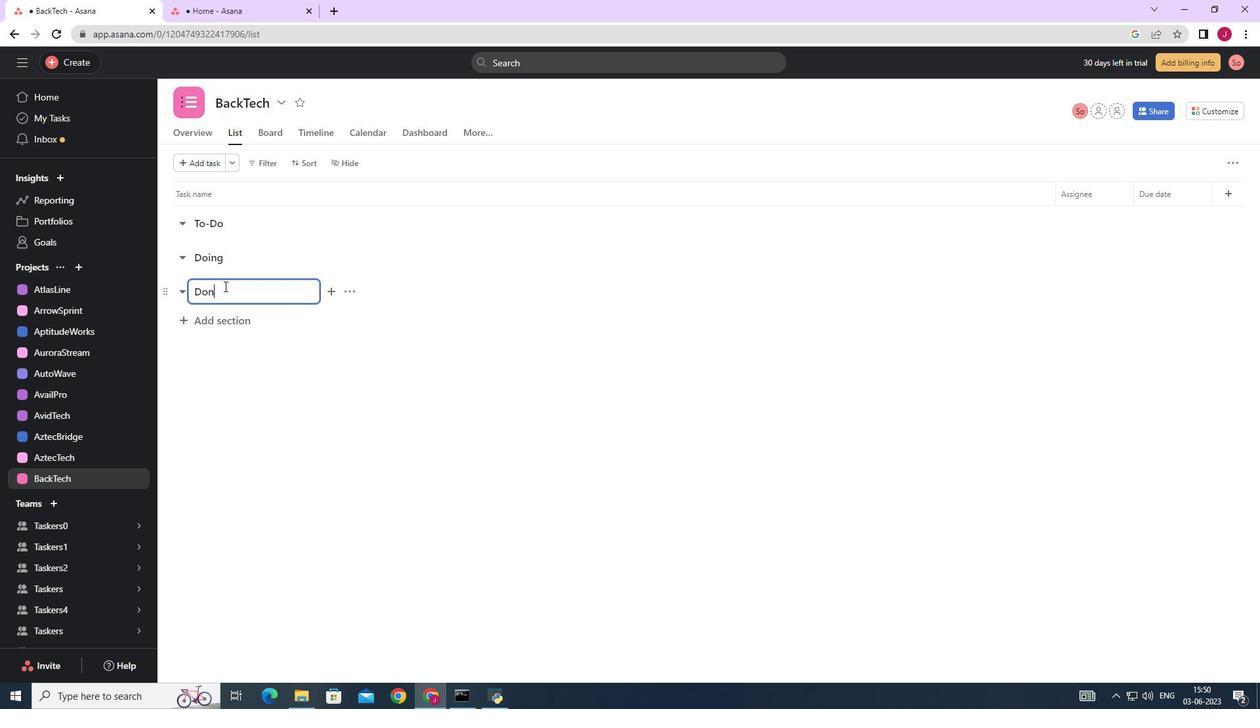 
Action: Mouse moved to (229, 321)
Screenshot: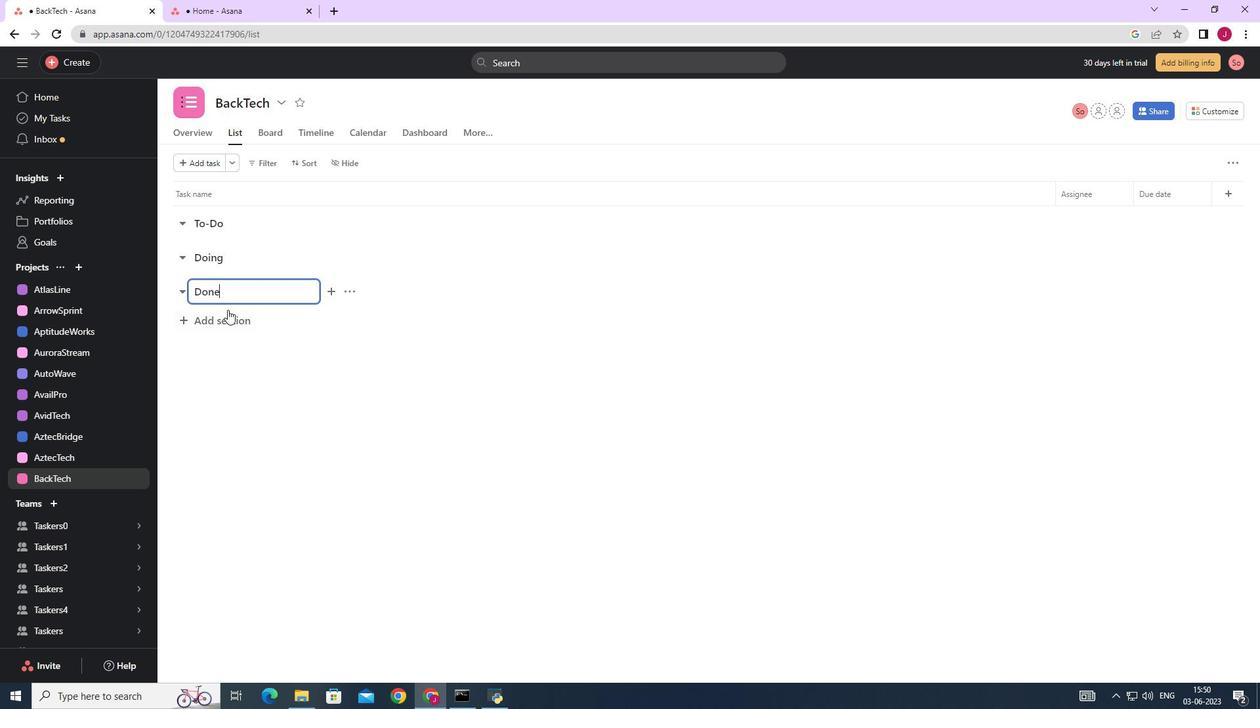 
Action: Mouse pressed left at (229, 321)
Screenshot: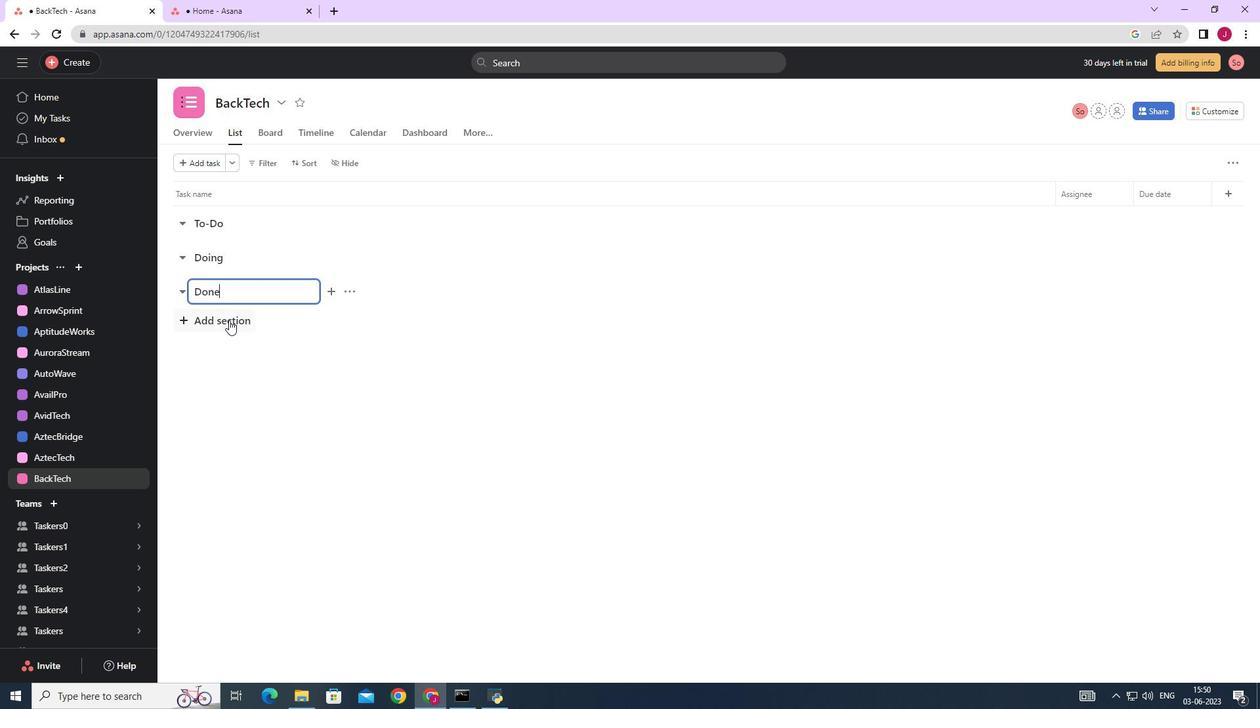 
Action: Mouse moved to (229, 322)
Screenshot: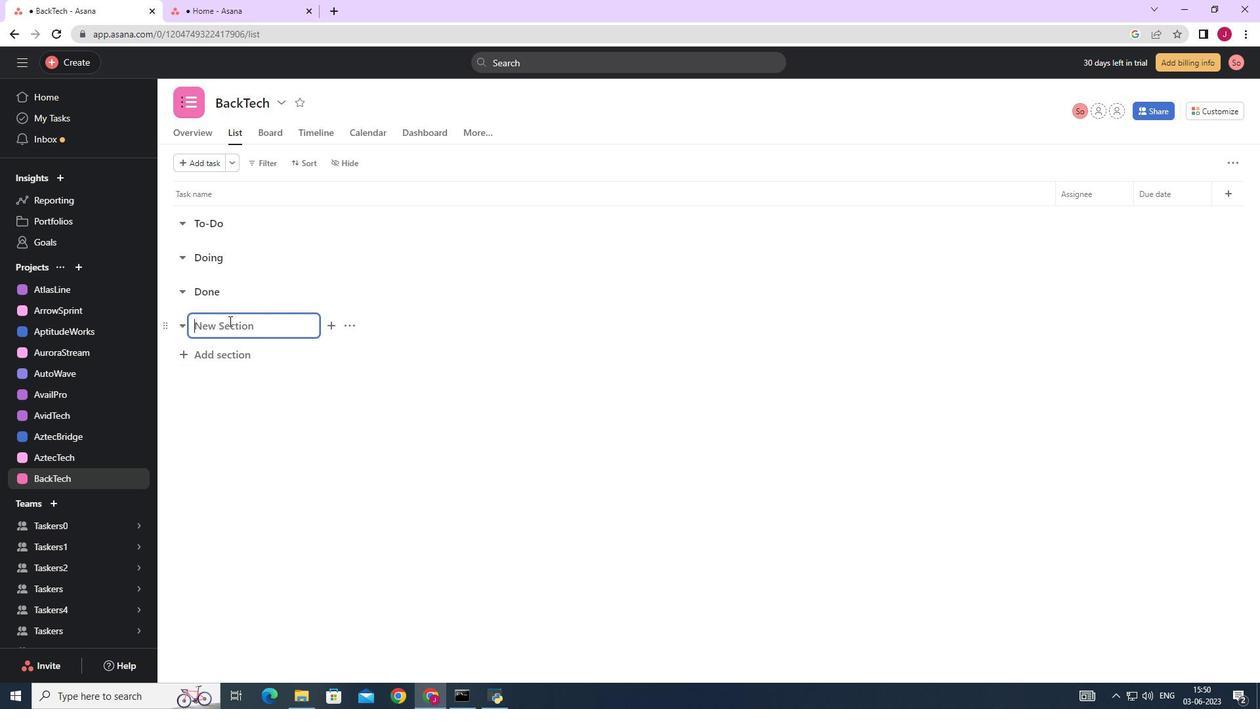 
